 Task: Create a due date automation trigger when advanced on, on the monday before a card is due add fields without custom field "Resume" set to a number lower than 1 and lower than 10 at 11:00 AM.
Action: Mouse moved to (1153, 92)
Screenshot: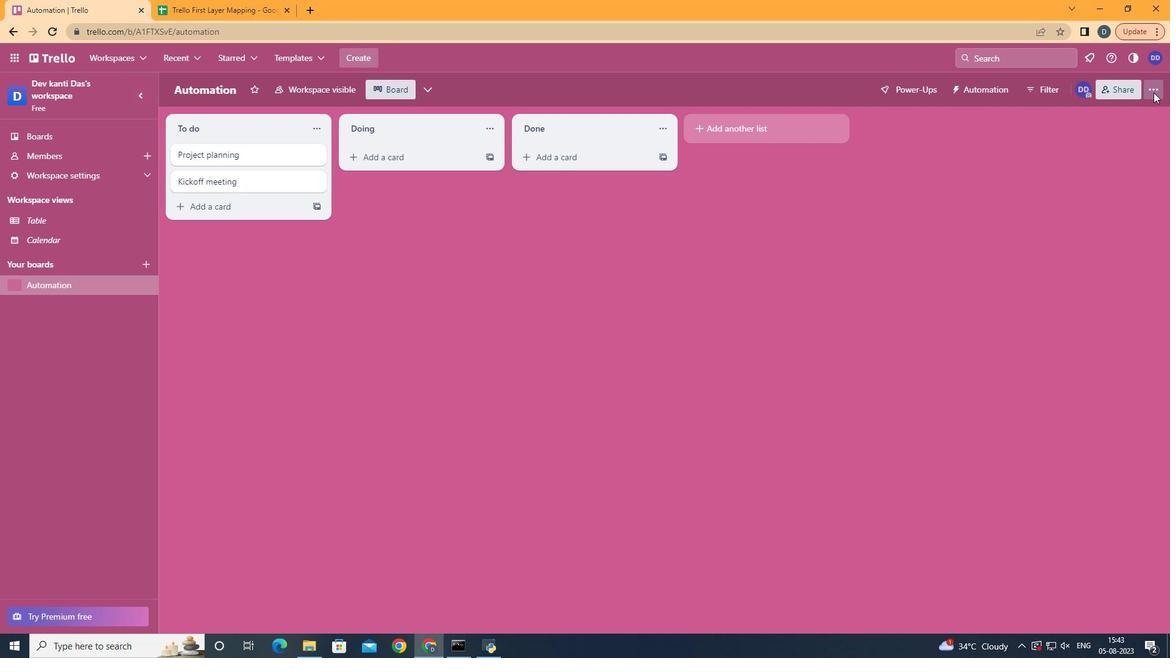
Action: Mouse pressed left at (1153, 92)
Screenshot: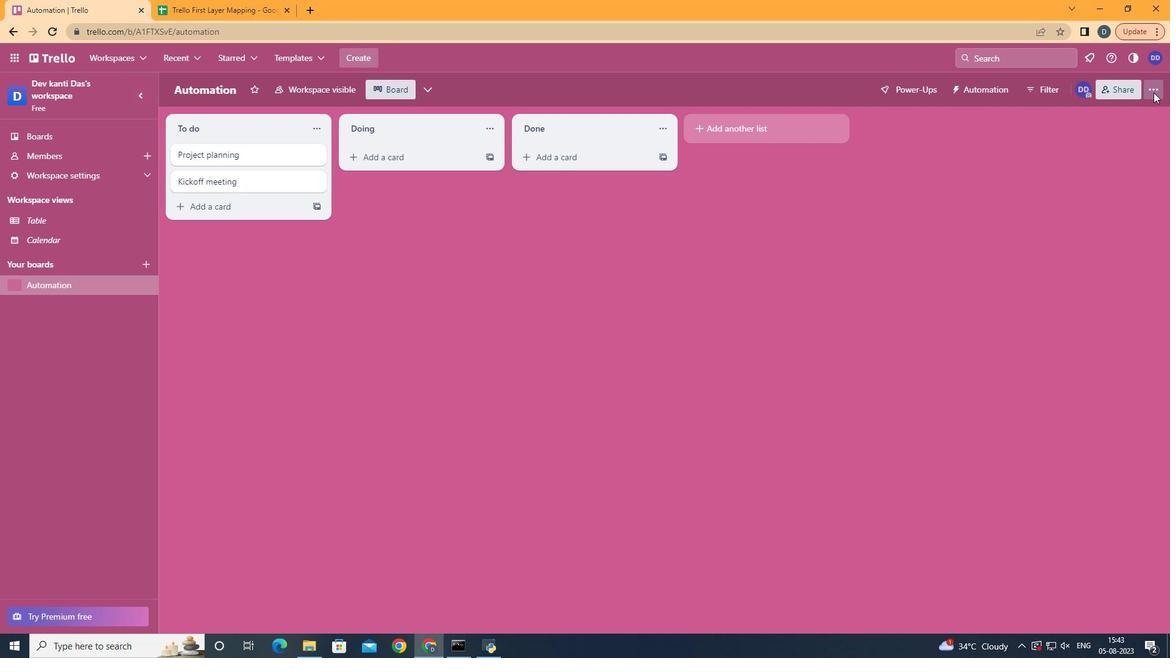 
Action: Mouse moved to (1077, 248)
Screenshot: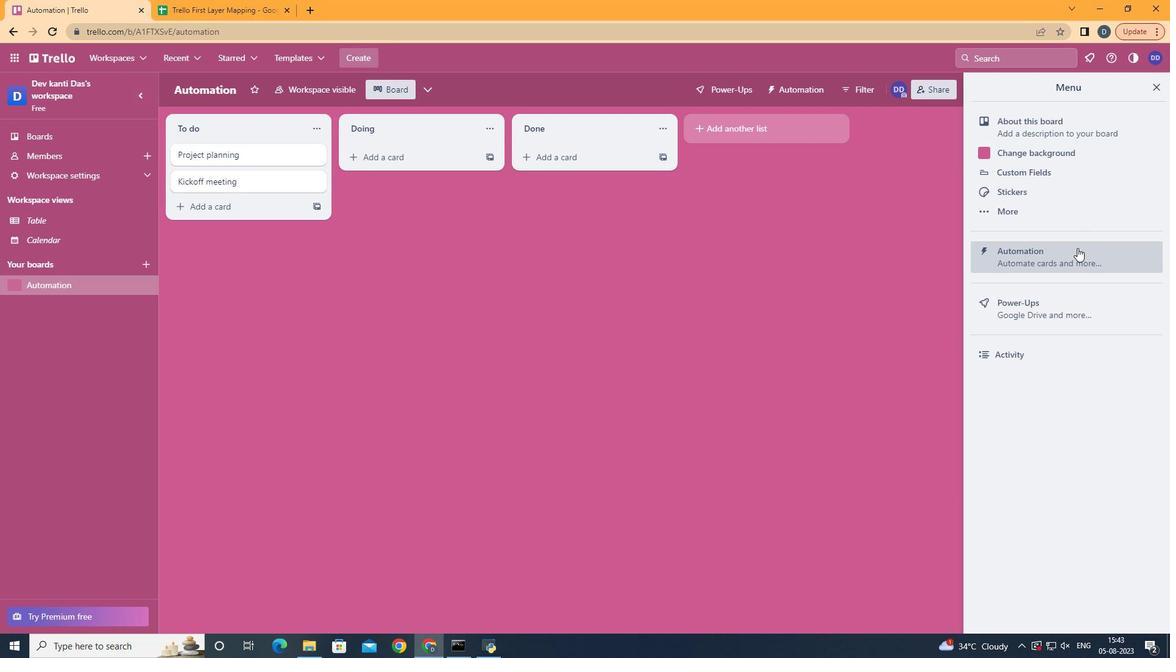 
Action: Mouse pressed left at (1077, 248)
Screenshot: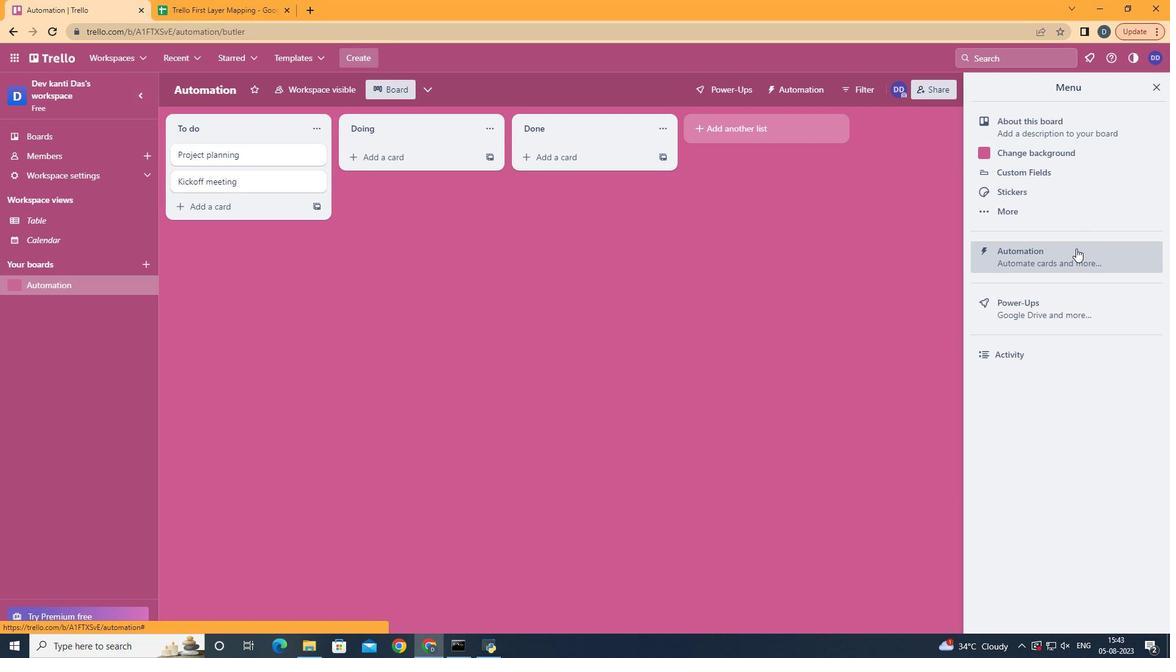 
Action: Mouse moved to (238, 240)
Screenshot: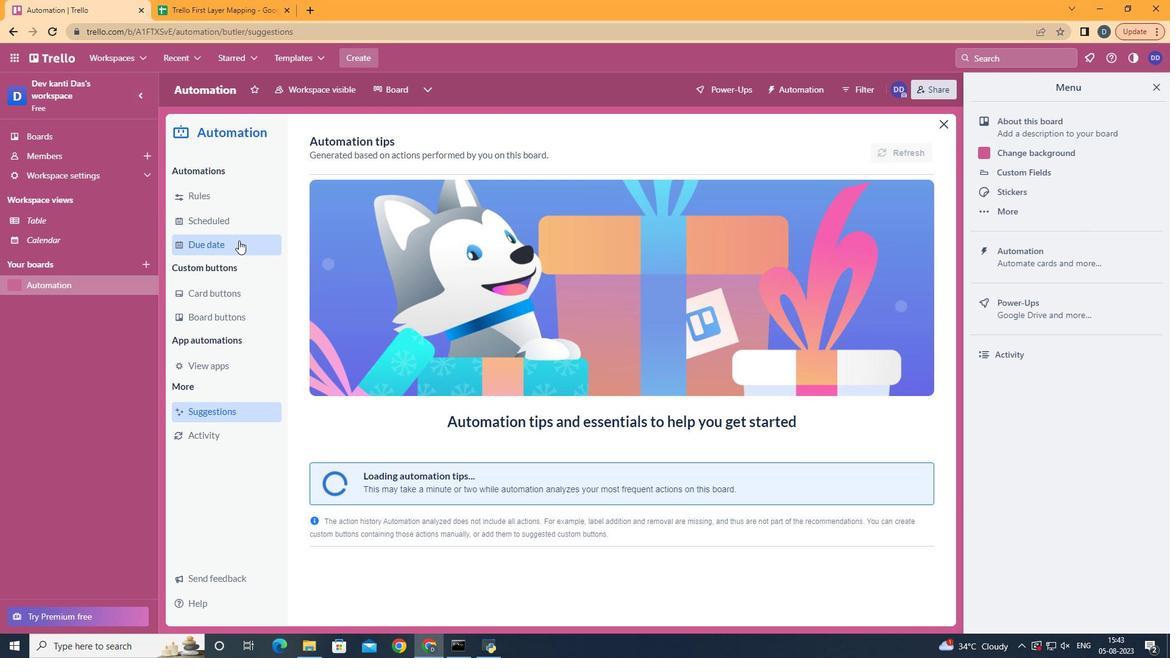 
Action: Mouse pressed left at (238, 240)
Screenshot: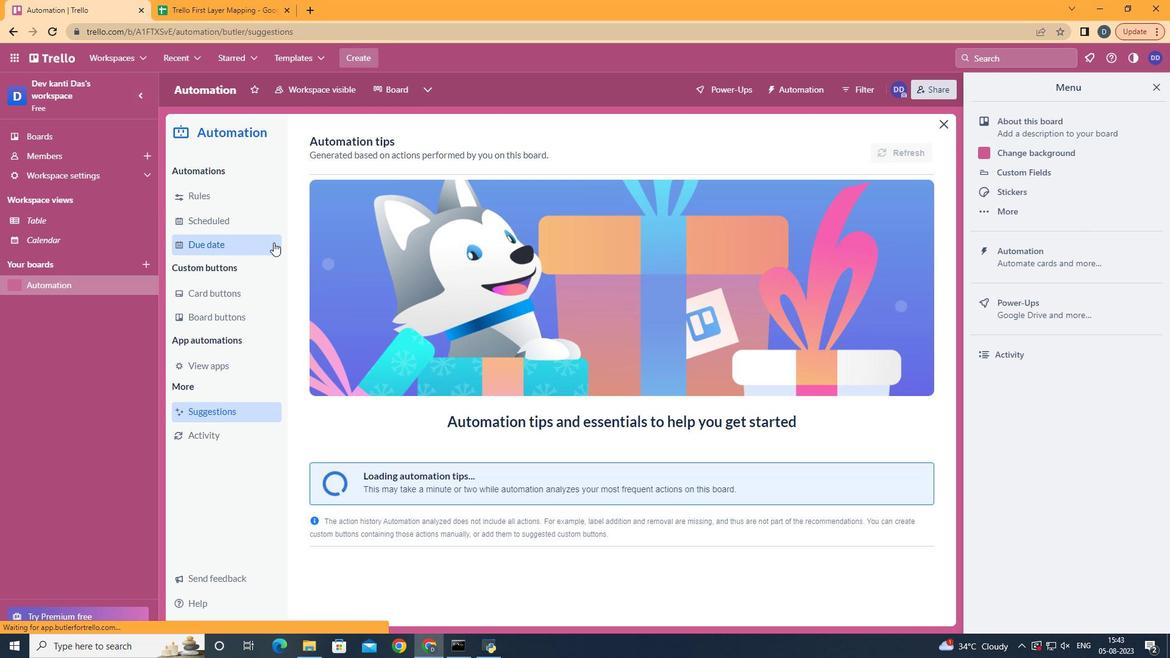 
Action: Mouse moved to (848, 140)
Screenshot: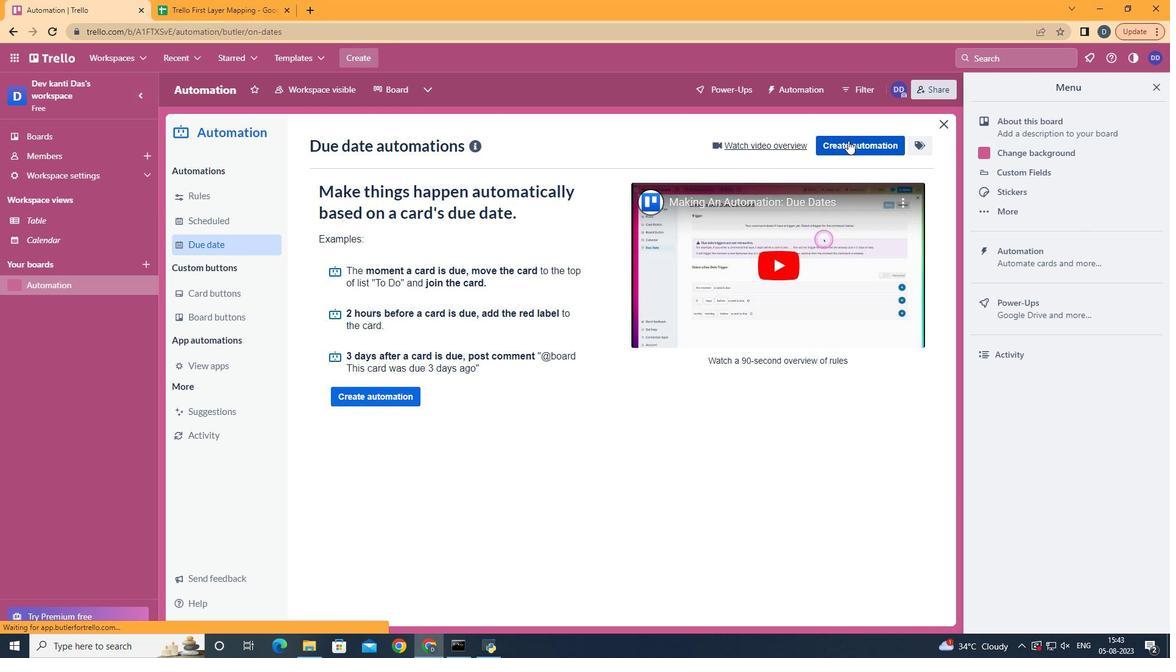 
Action: Mouse pressed left at (848, 140)
Screenshot: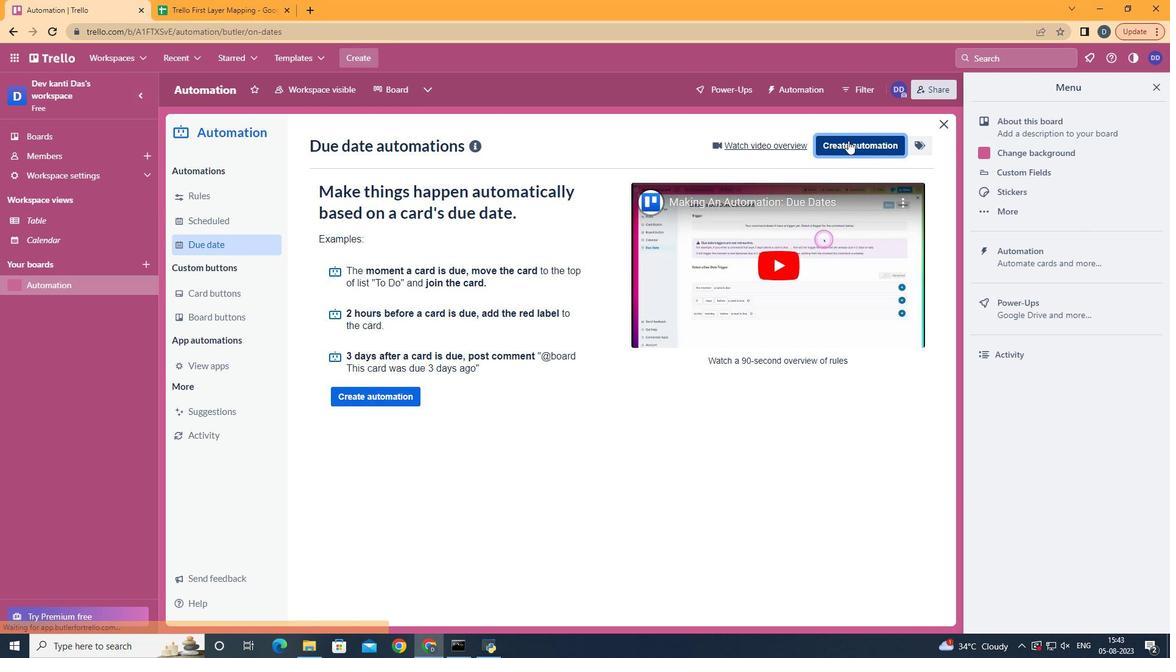 
Action: Mouse moved to (615, 263)
Screenshot: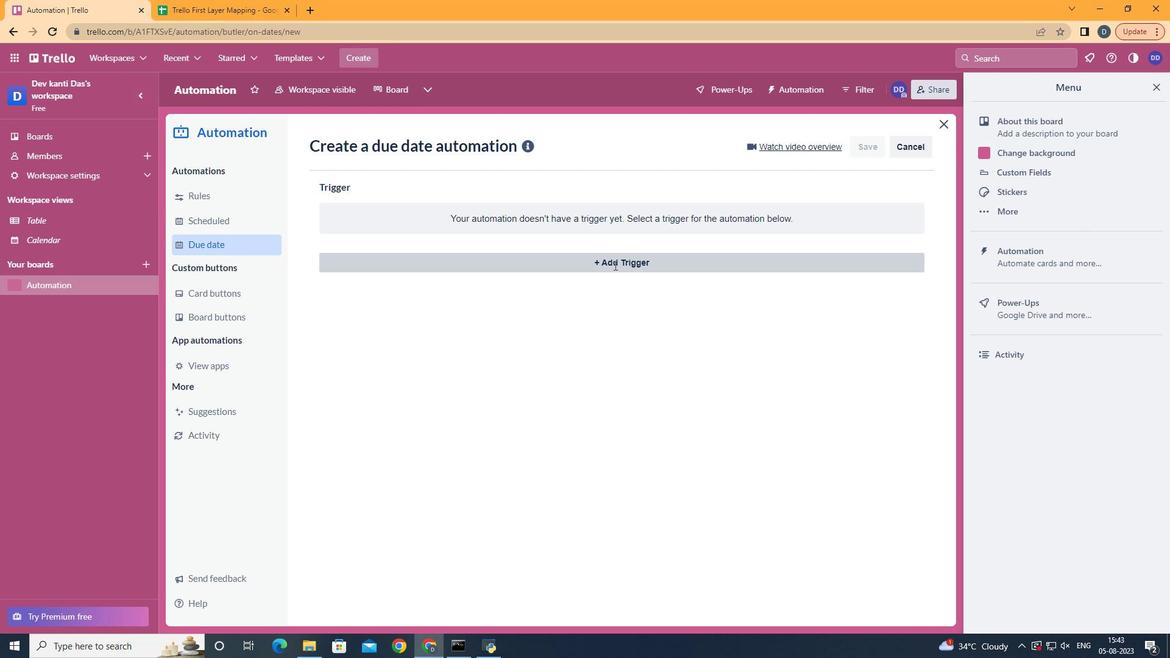 
Action: Mouse pressed left at (615, 263)
Screenshot: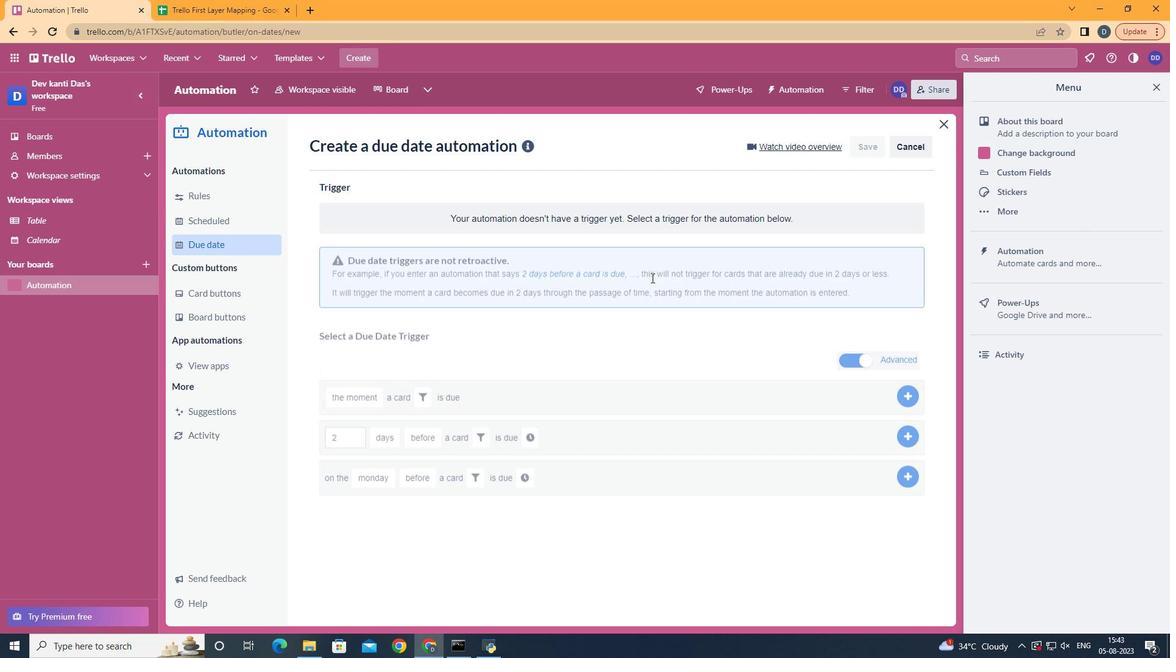 
Action: Mouse moved to (393, 316)
Screenshot: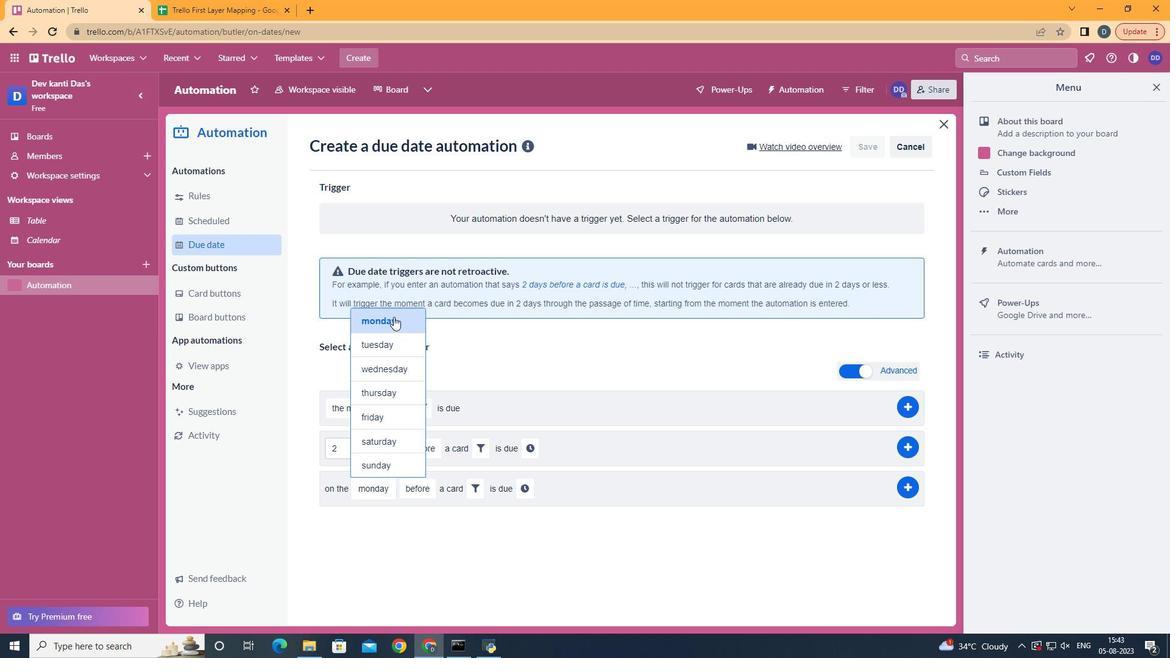 
Action: Mouse pressed left at (393, 316)
Screenshot: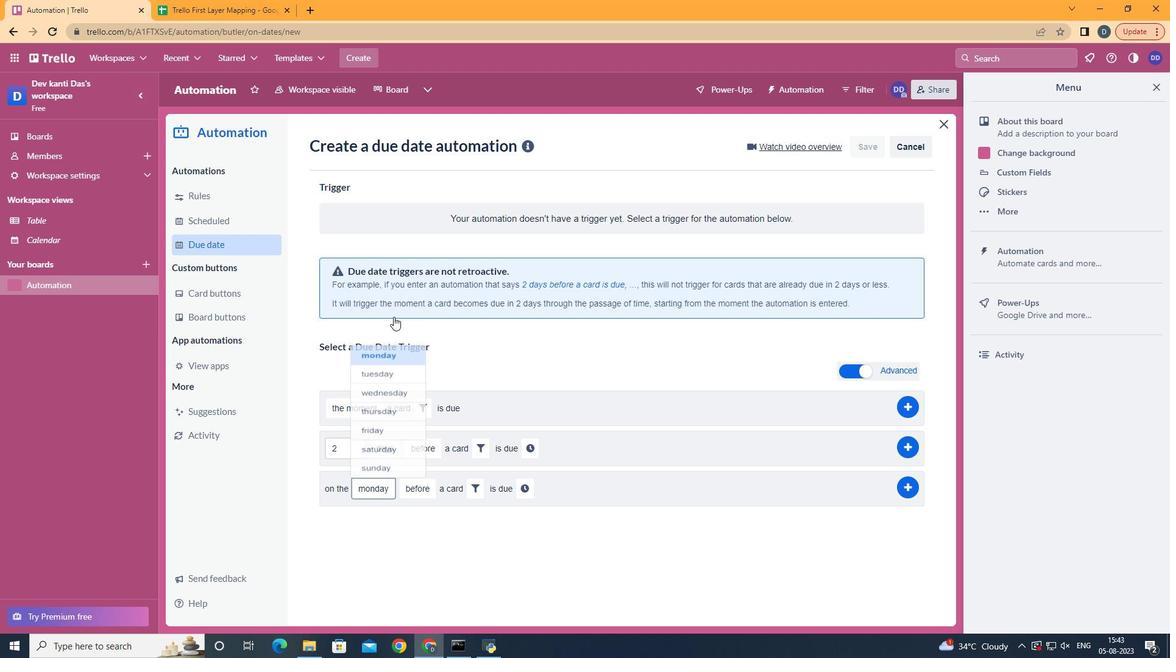 
Action: Mouse moved to (417, 505)
Screenshot: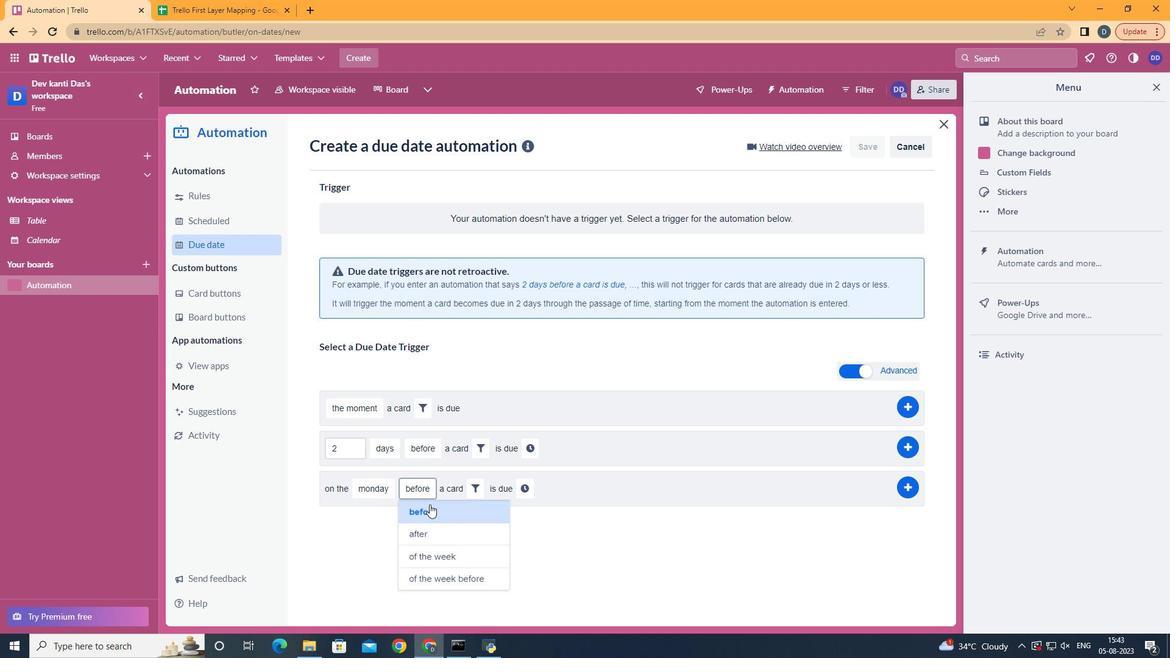 
Action: Mouse pressed left at (417, 505)
Screenshot: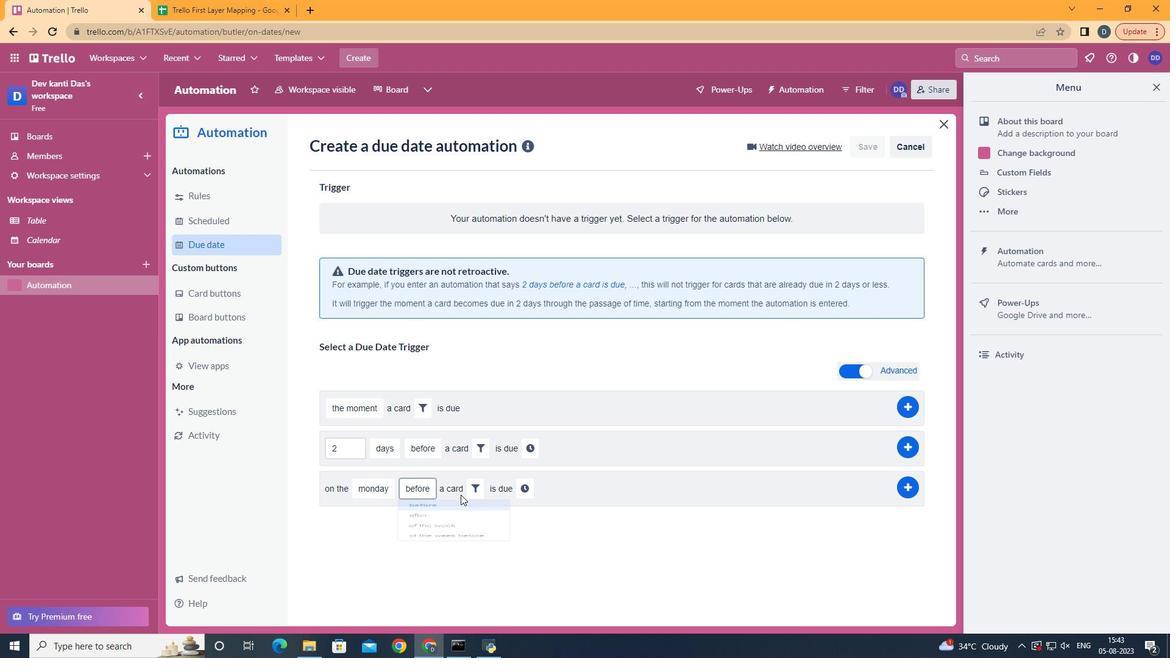 
Action: Mouse moved to (472, 488)
Screenshot: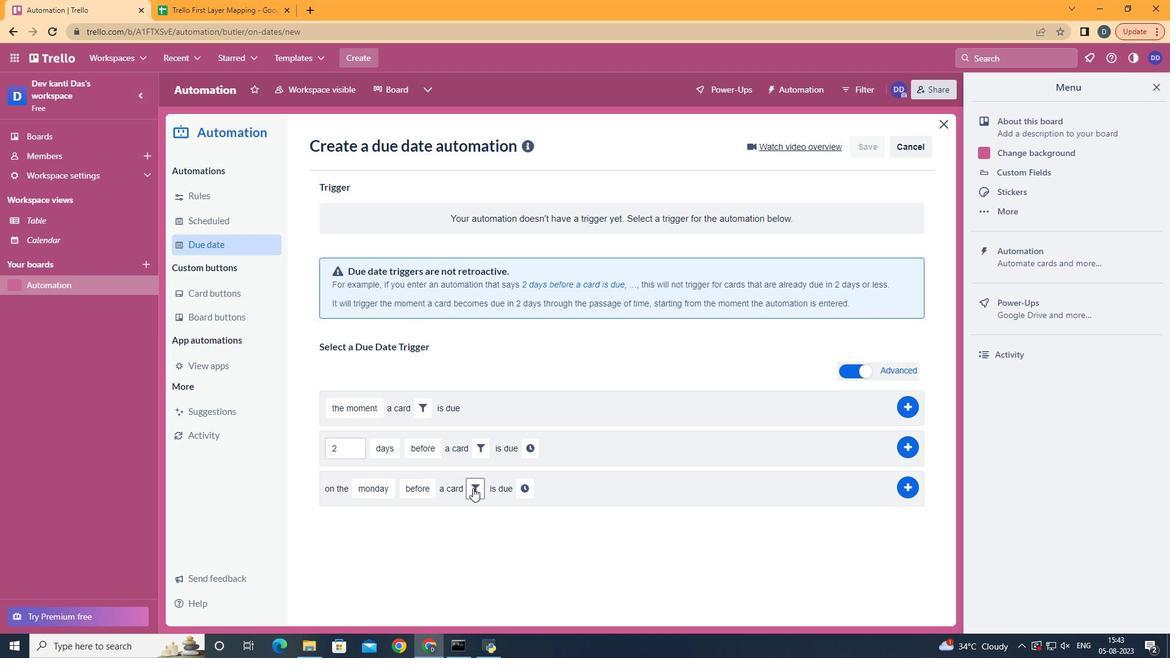 
Action: Mouse pressed left at (472, 488)
Screenshot: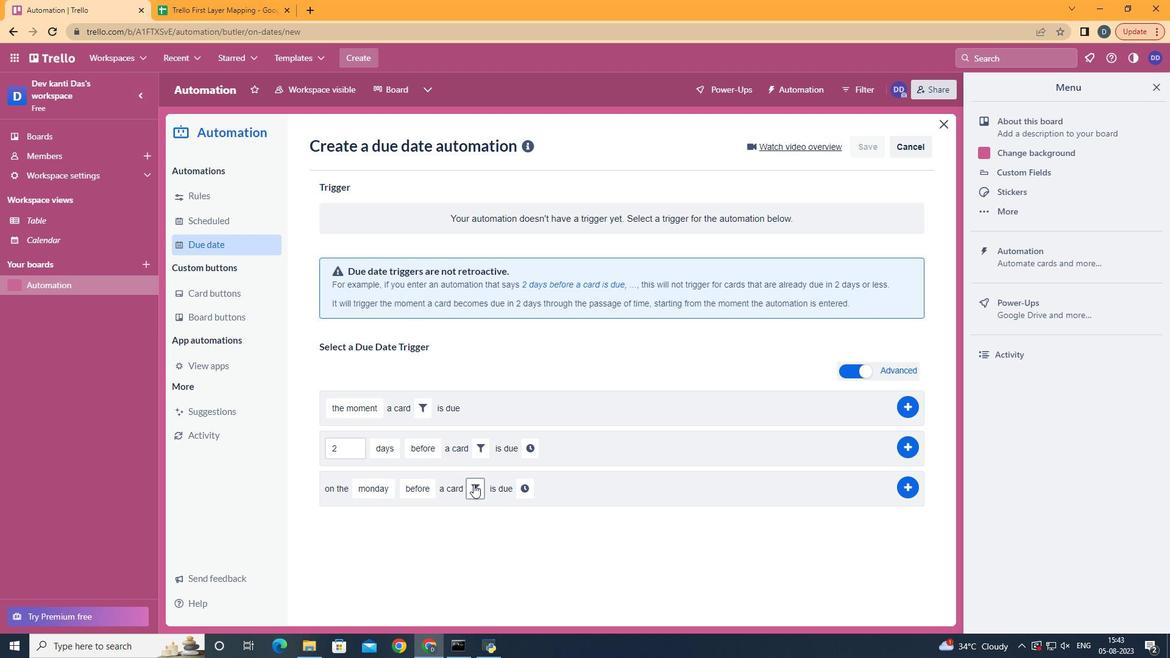 
Action: Mouse moved to (663, 521)
Screenshot: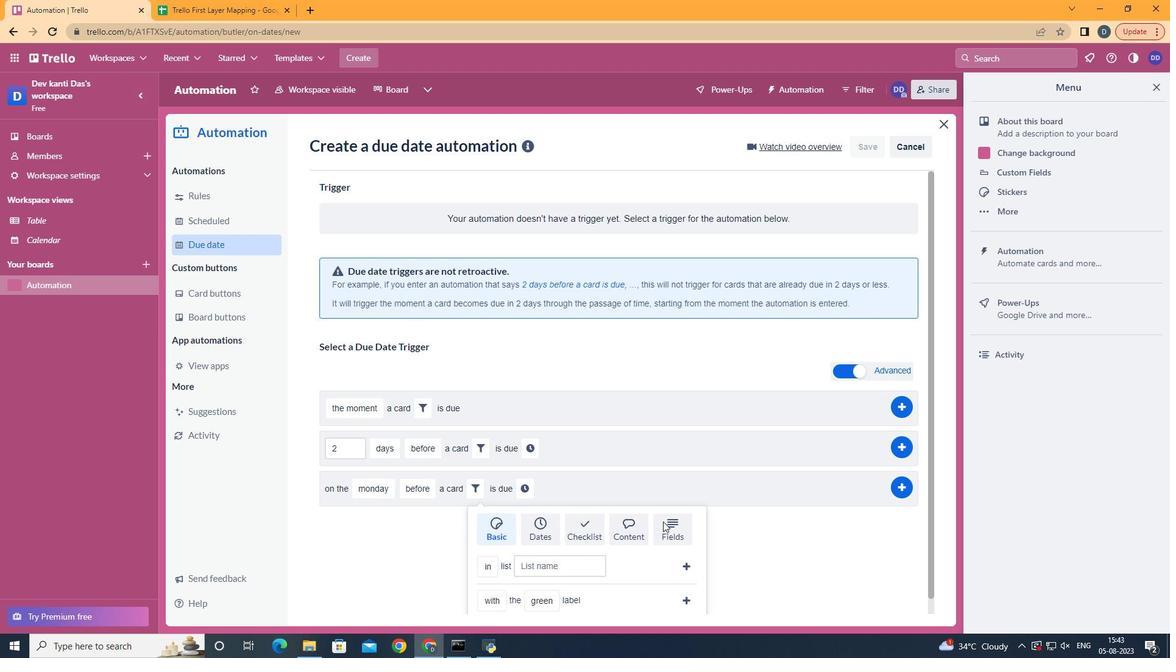 
Action: Mouse pressed left at (663, 521)
Screenshot: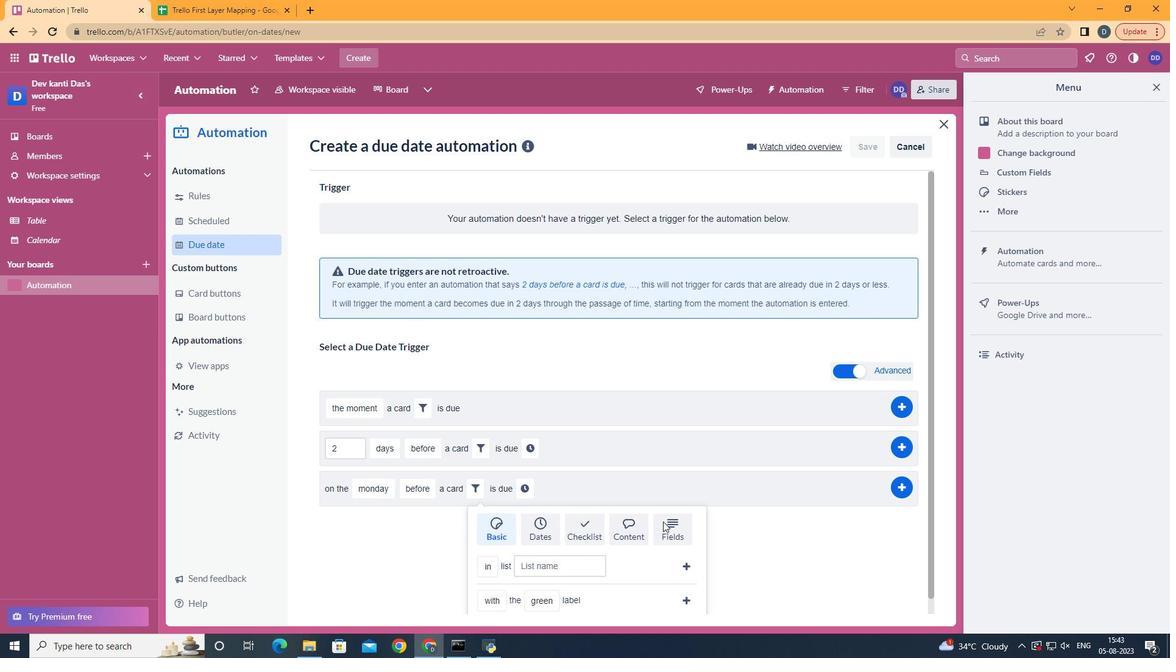 
Action: Mouse moved to (663, 521)
Screenshot: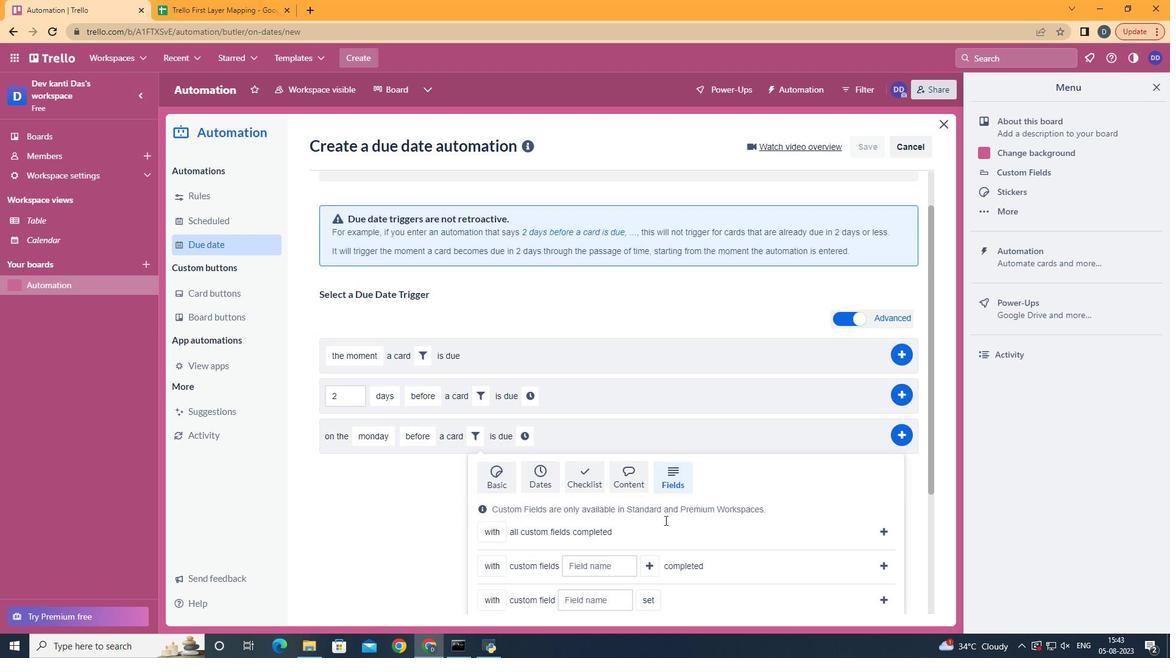 
Action: Mouse scrolled (663, 520) with delta (0, 0)
Screenshot: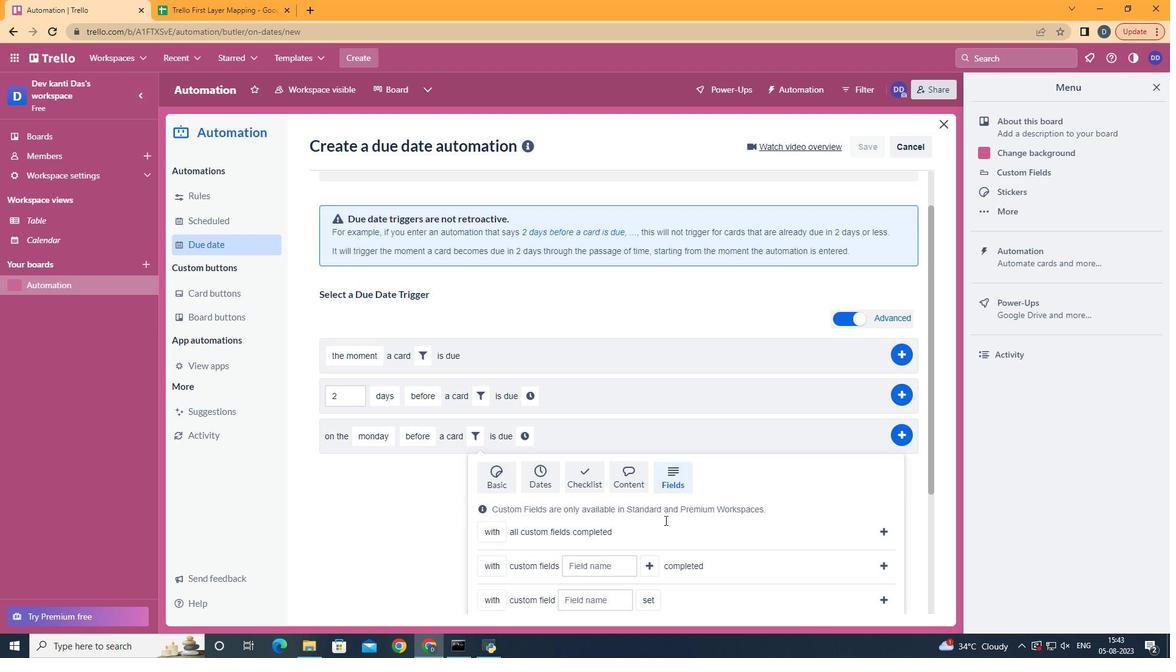 
Action: Mouse scrolled (663, 520) with delta (0, 0)
Screenshot: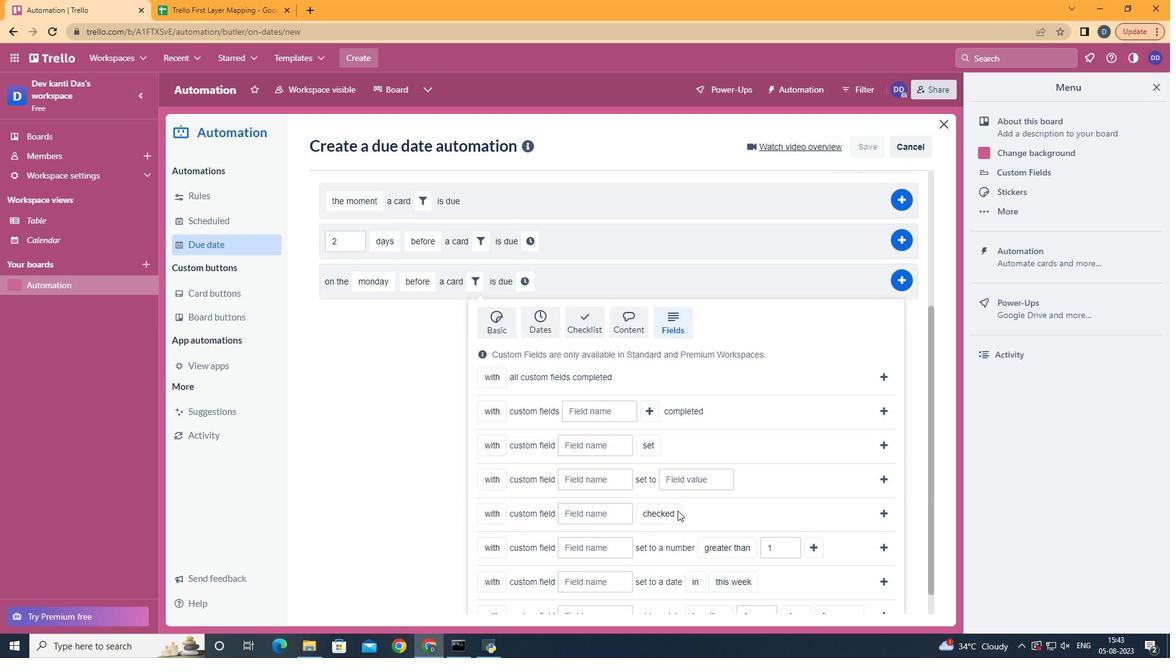 
Action: Mouse scrolled (663, 520) with delta (0, 0)
Screenshot: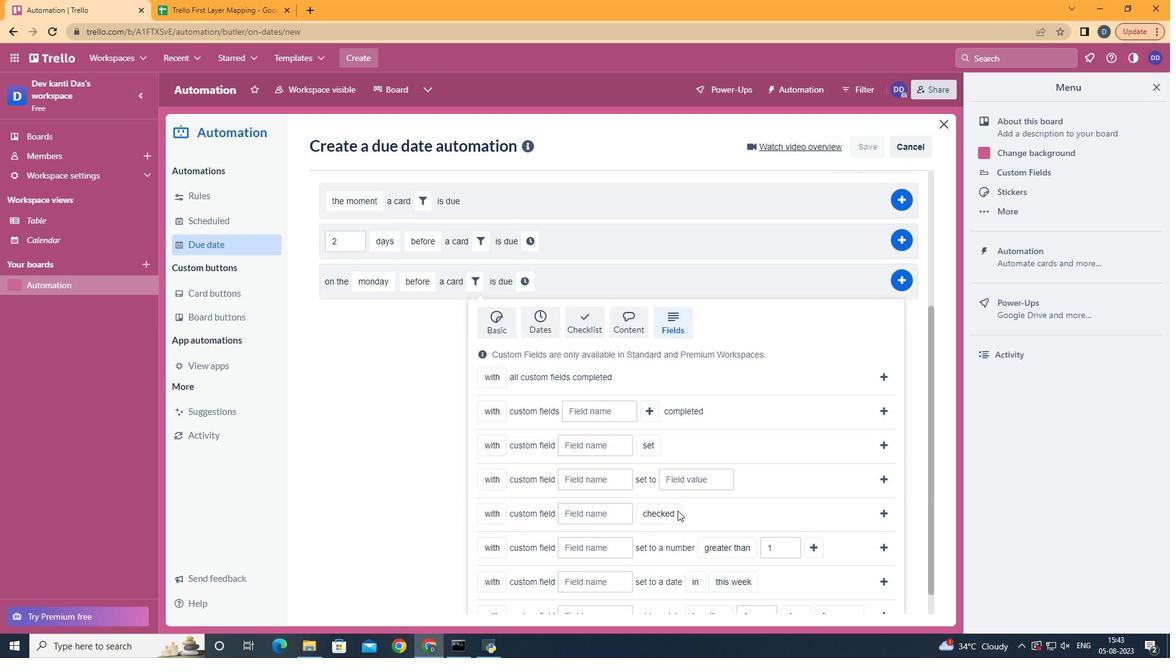 
Action: Mouse scrolled (663, 520) with delta (0, 0)
Screenshot: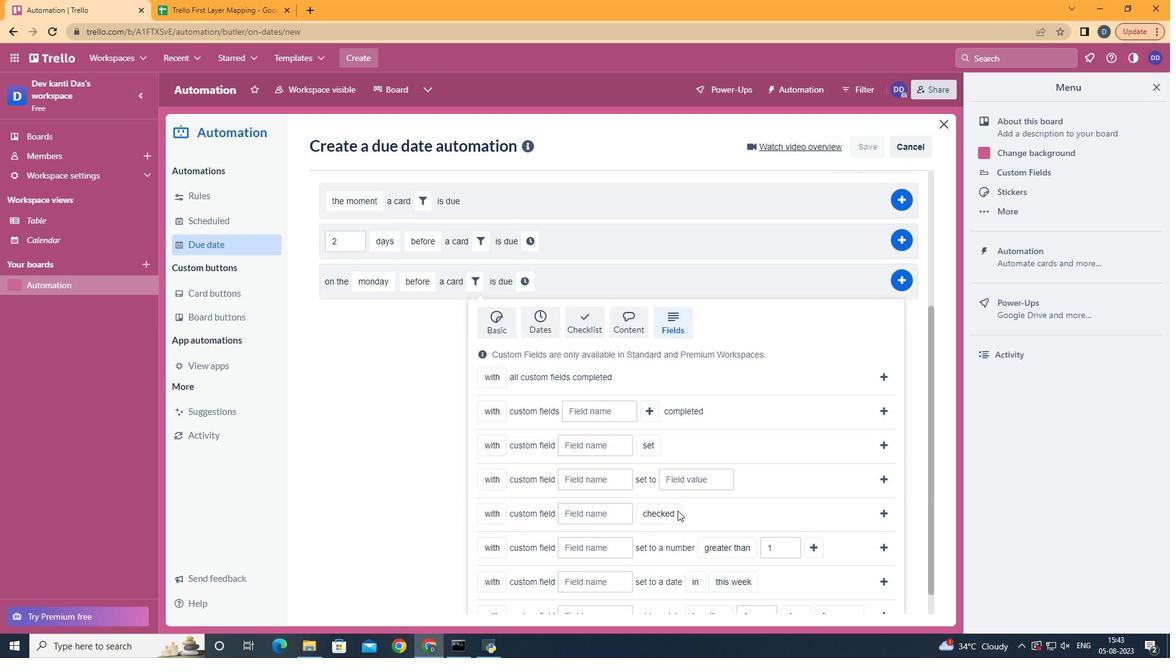 
Action: Mouse moved to (663, 521)
Screenshot: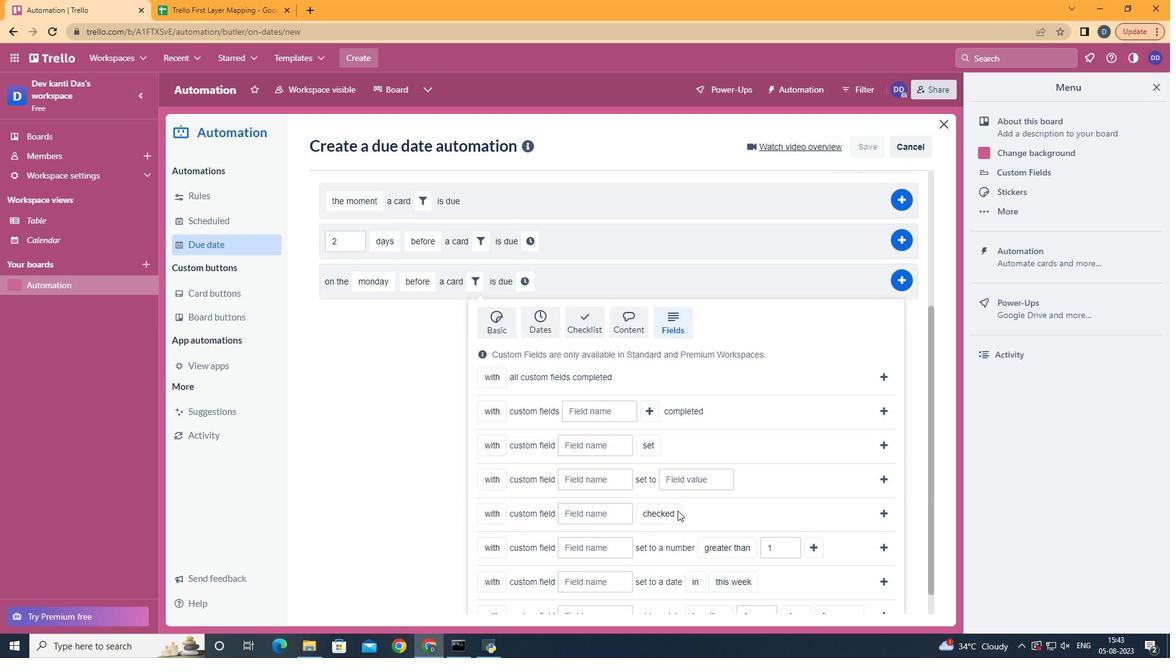 
Action: Mouse scrolled (663, 520) with delta (0, 0)
Screenshot: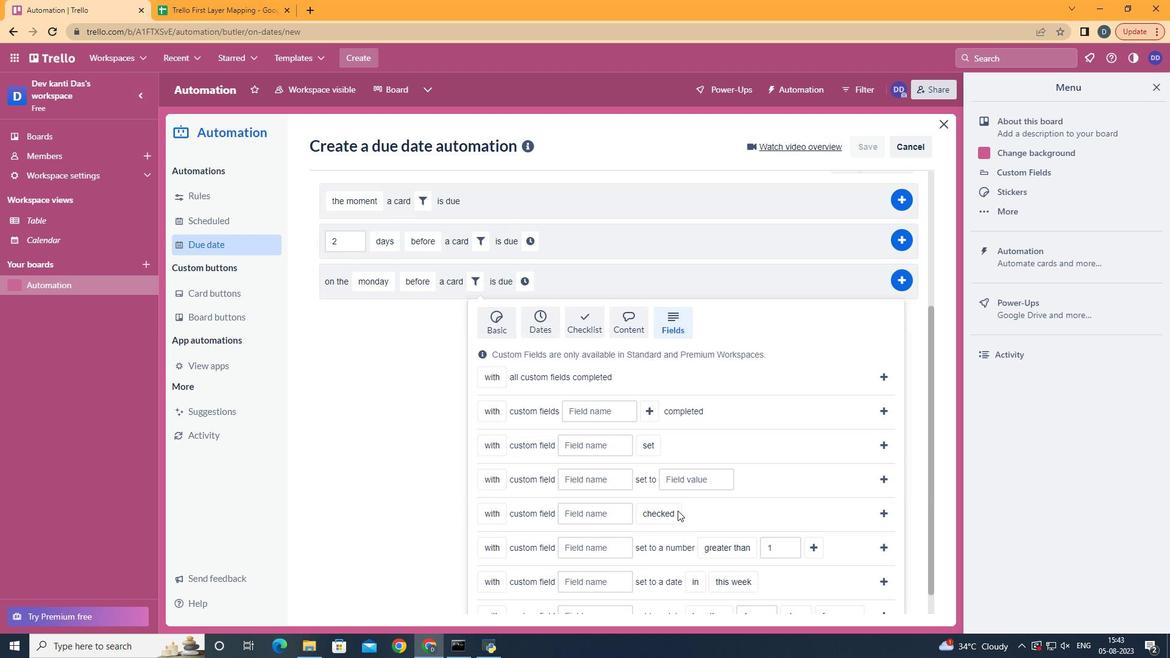 
Action: Mouse scrolled (663, 520) with delta (0, 0)
Screenshot: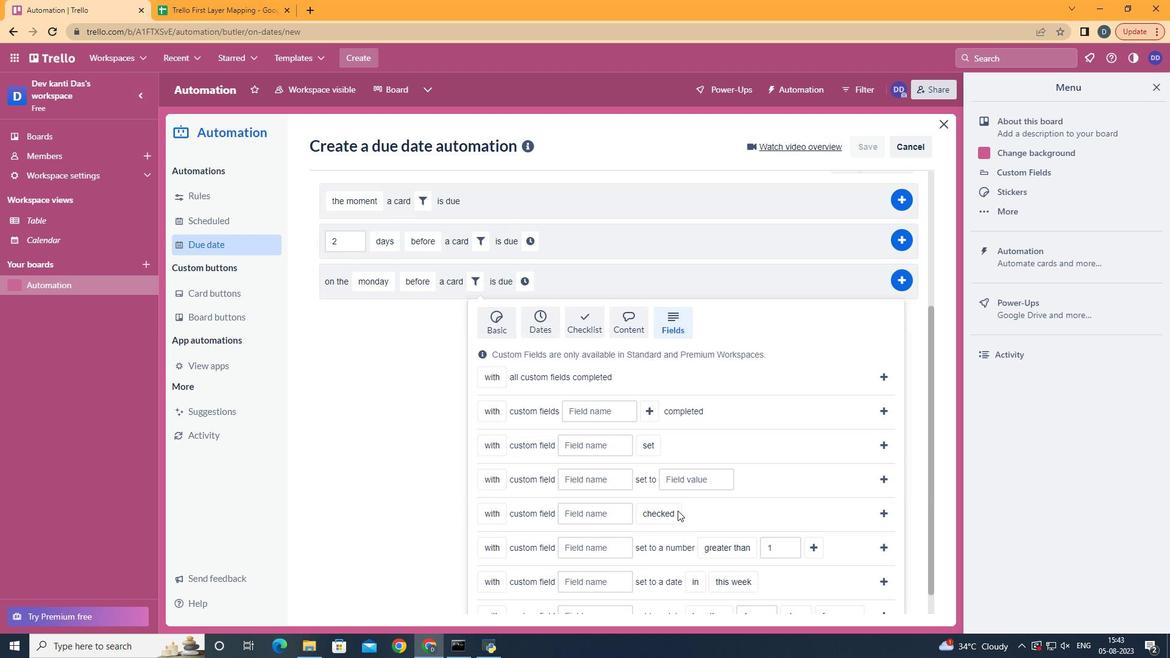 
Action: Mouse moved to (496, 564)
Screenshot: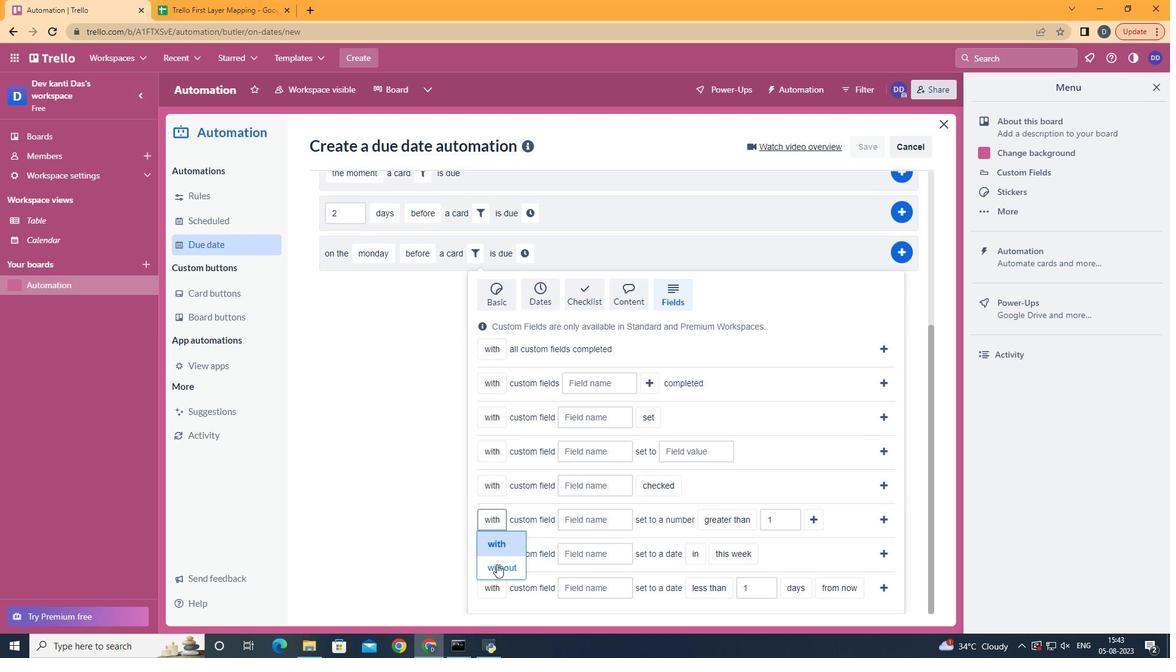 
Action: Mouse pressed left at (496, 564)
Screenshot: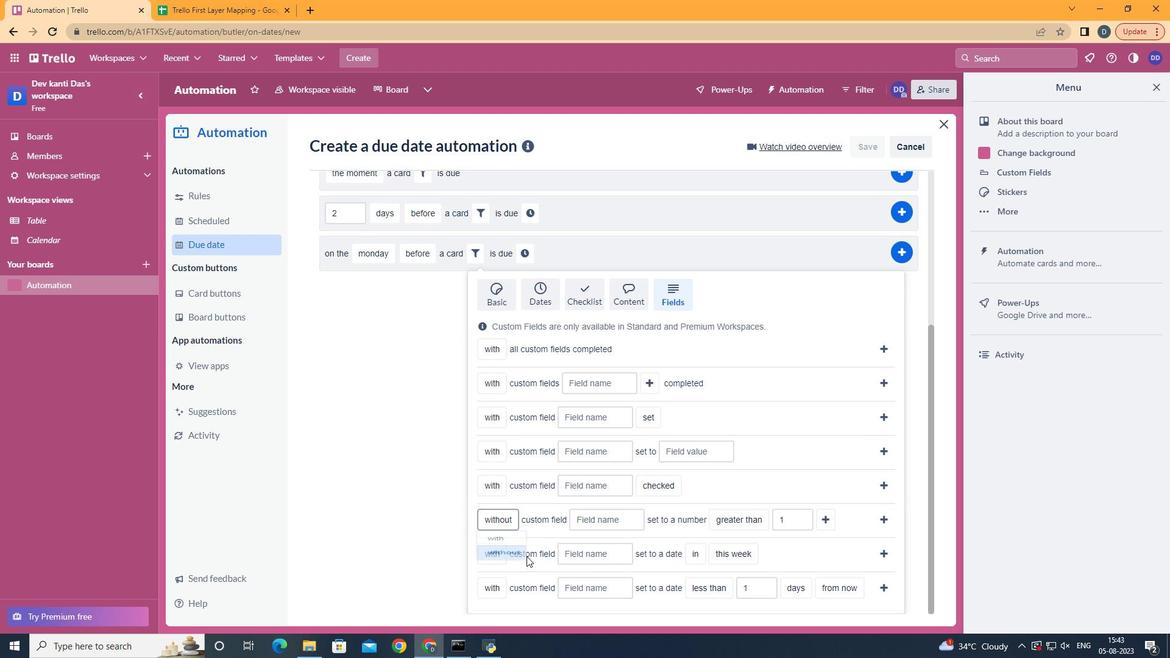 
Action: Mouse moved to (593, 522)
Screenshot: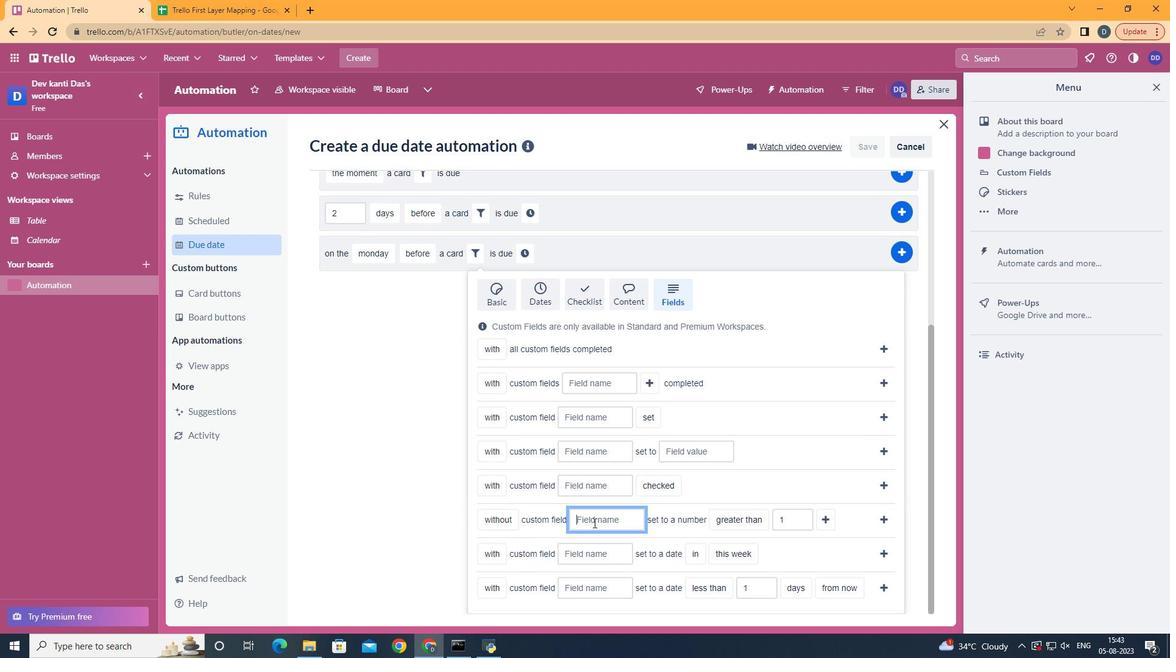 
Action: Mouse pressed left at (593, 522)
Screenshot: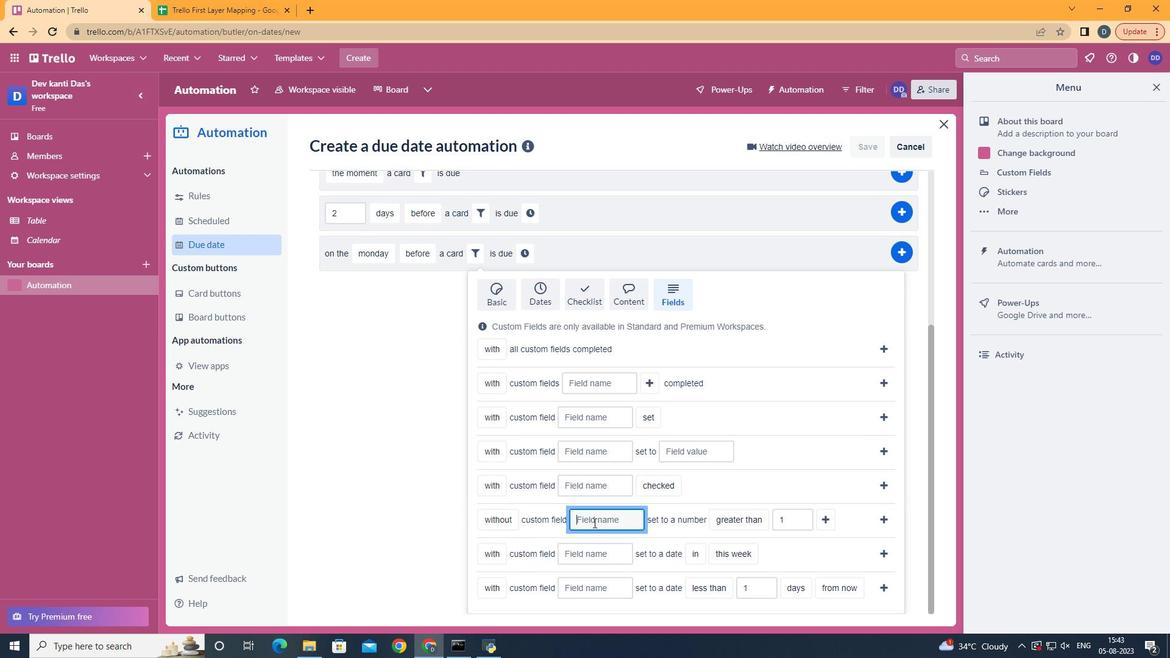 
Action: Key pressed <Key.shift>Resume
Screenshot: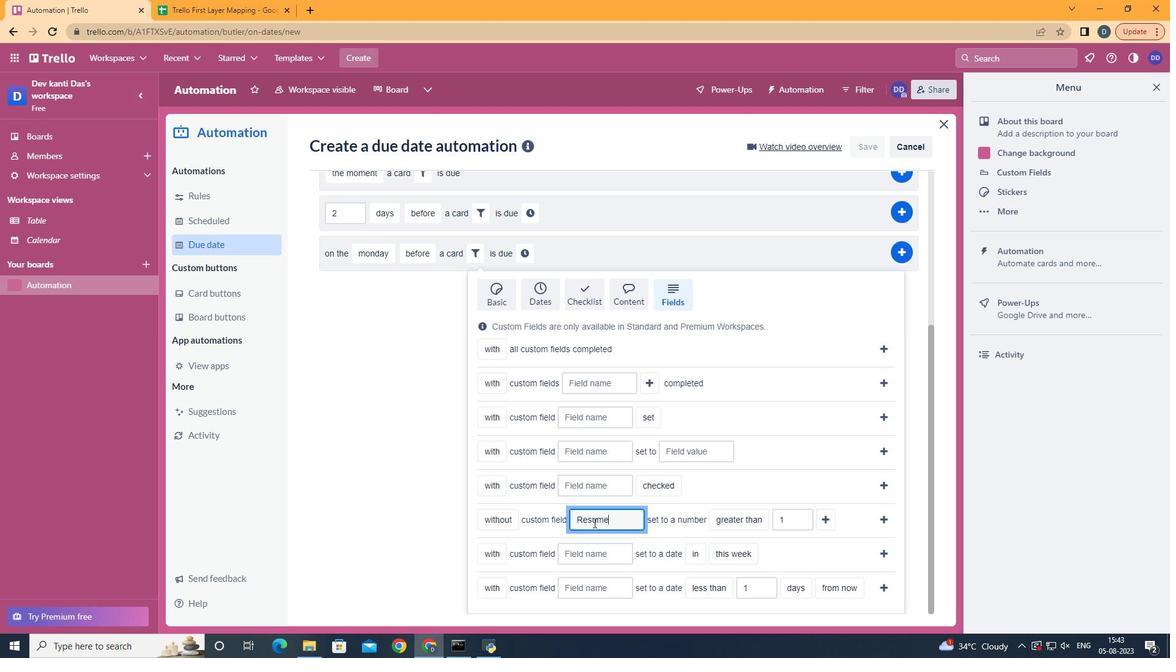 
Action: Mouse moved to (752, 466)
Screenshot: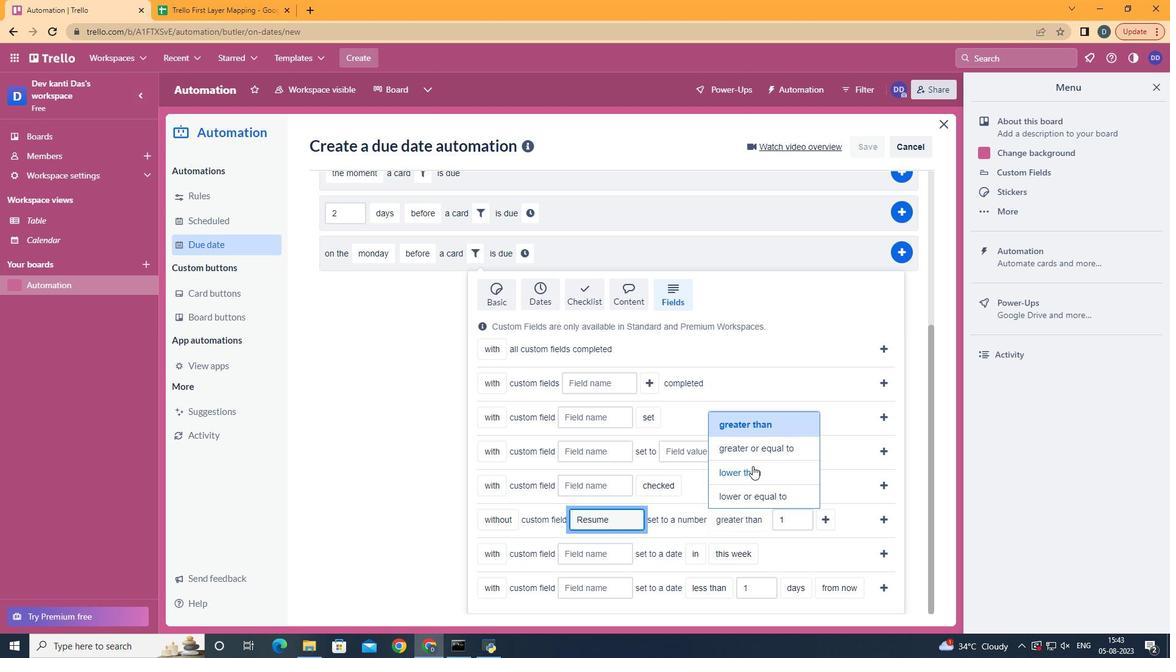
Action: Mouse pressed left at (752, 466)
Screenshot: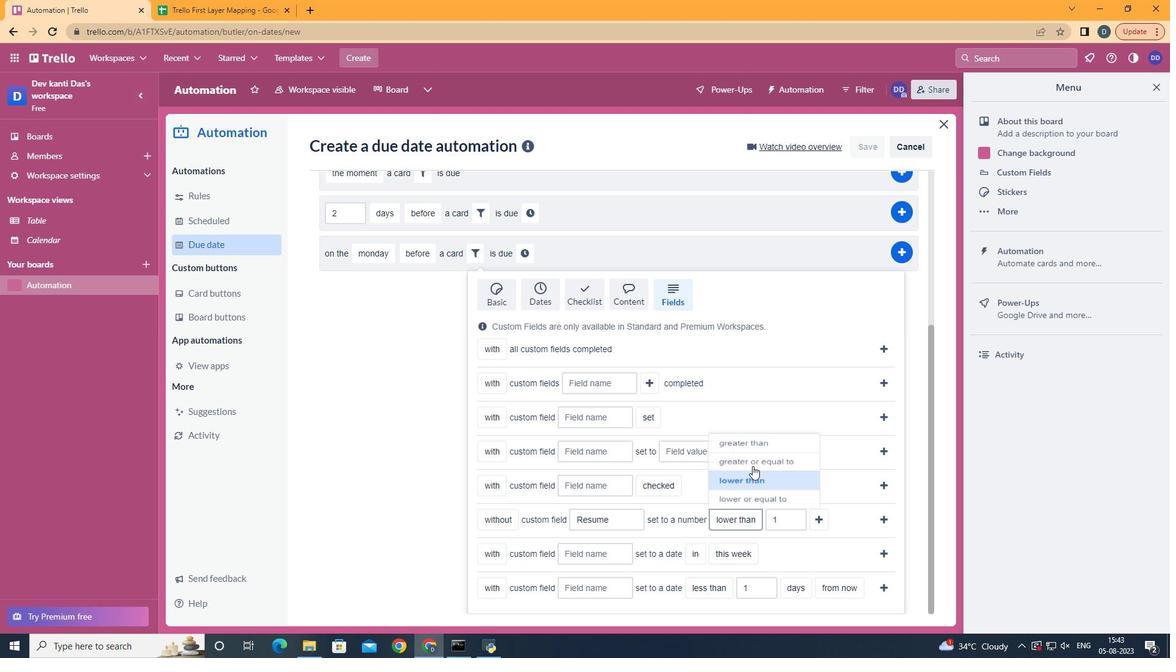 
Action: Mouse moved to (803, 521)
Screenshot: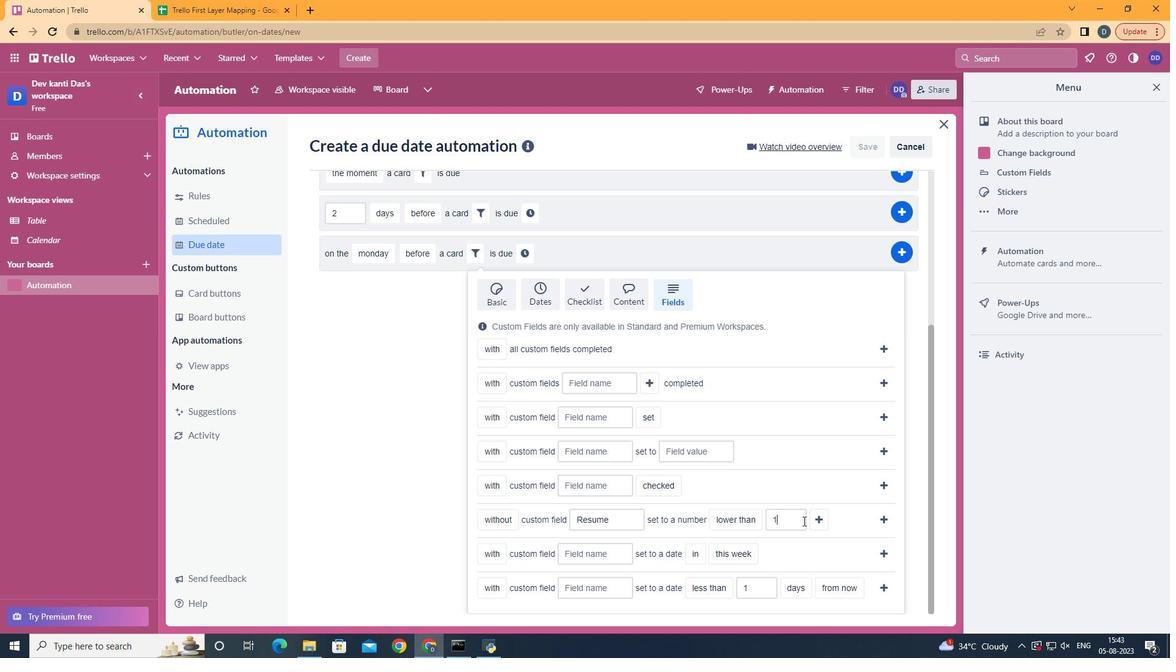 
Action: Mouse pressed left at (803, 521)
Screenshot: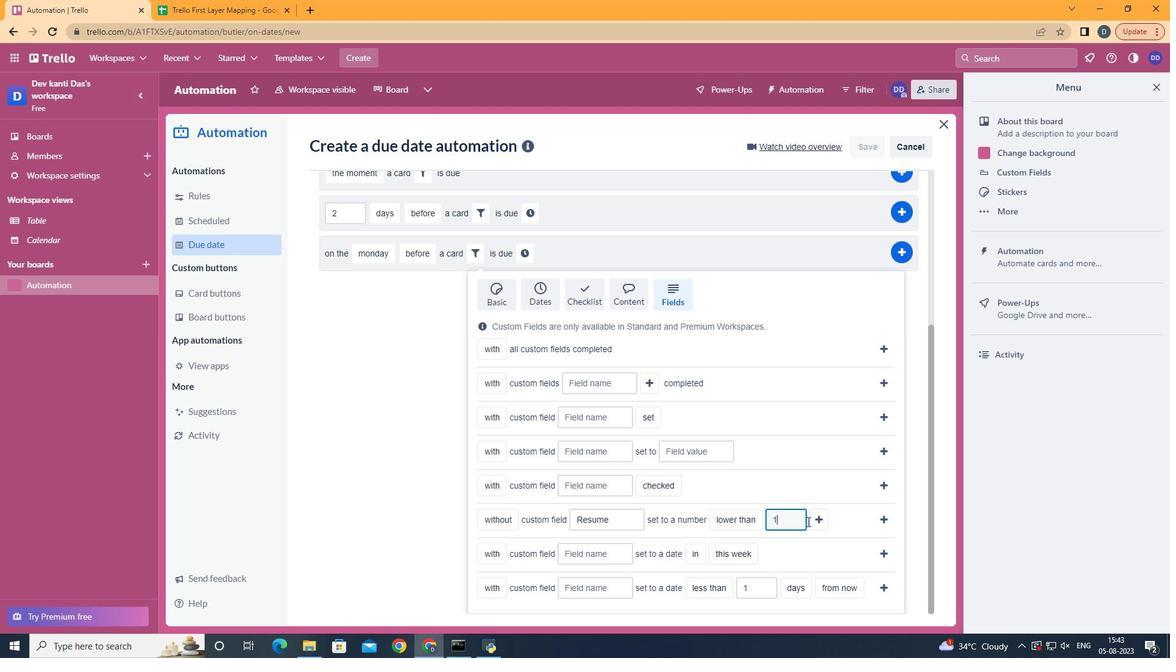 
Action: Mouse moved to (813, 522)
Screenshot: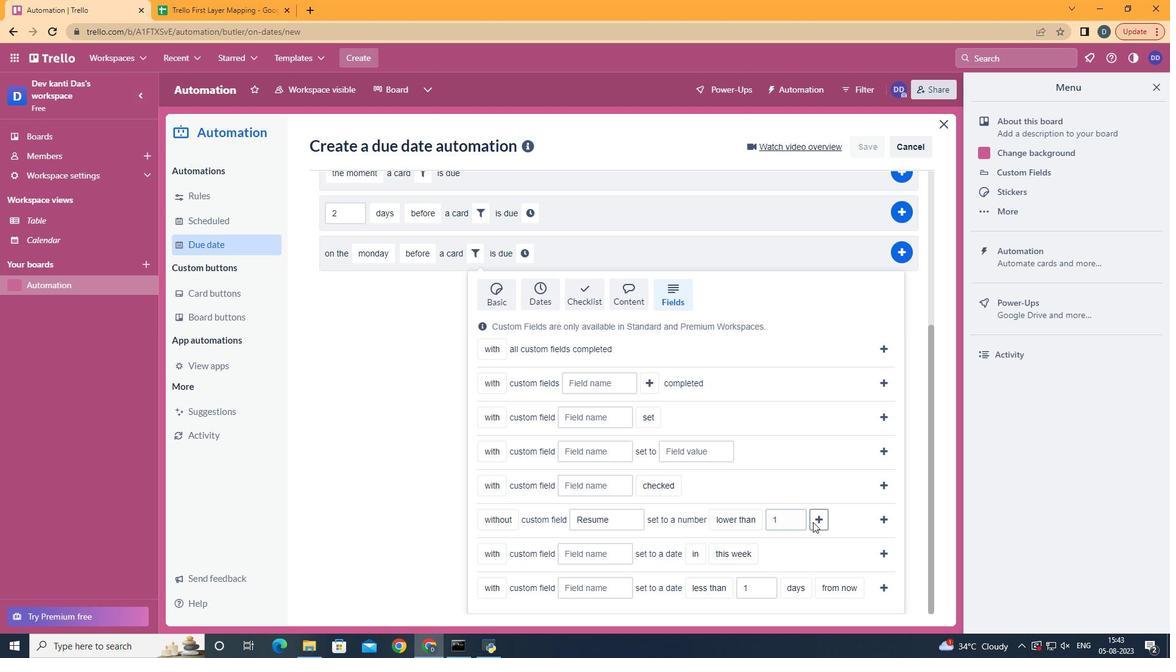 
Action: Mouse pressed left at (813, 522)
Screenshot: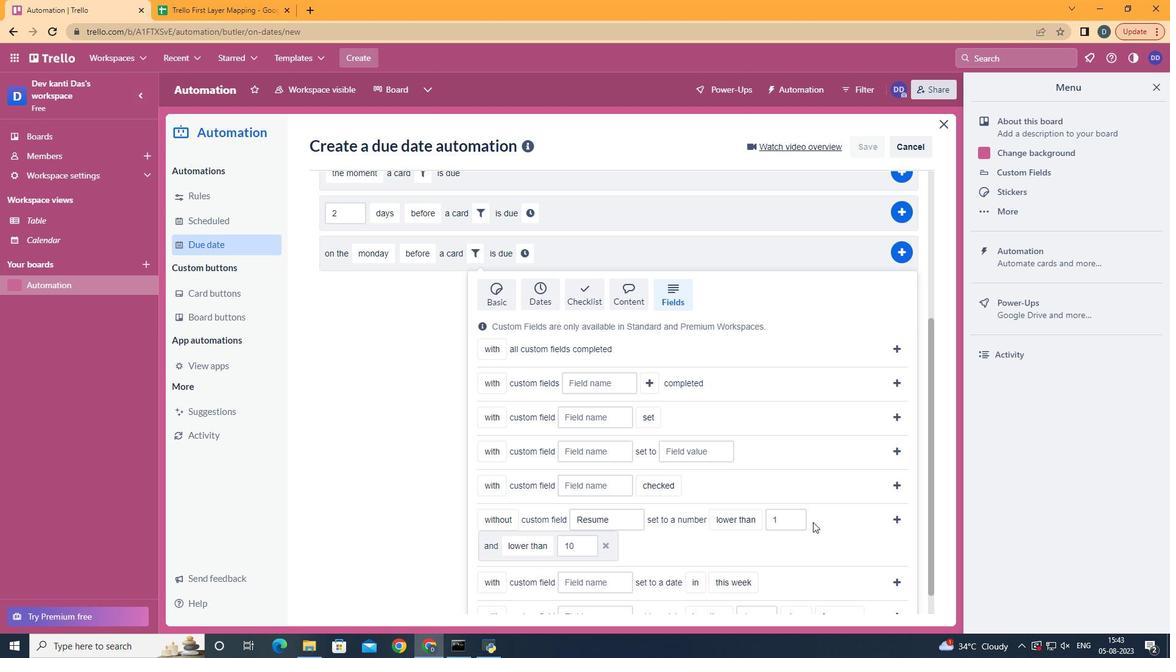 
Action: Mouse moved to (548, 447)
Screenshot: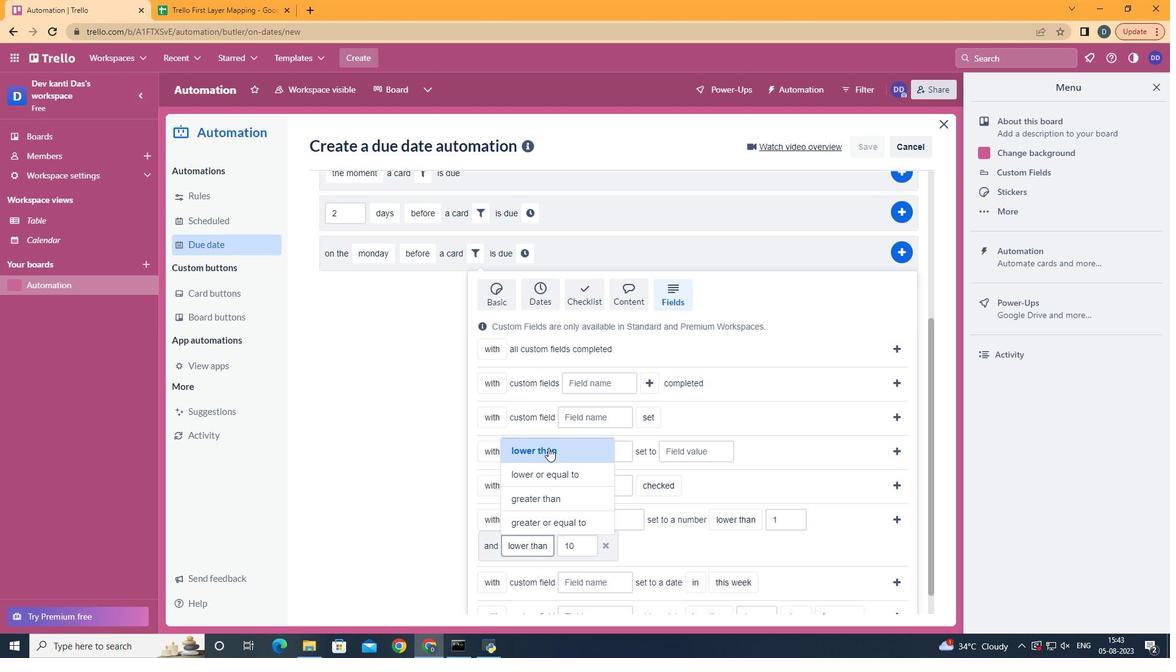 
Action: Mouse pressed left at (548, 447)
Screenshot: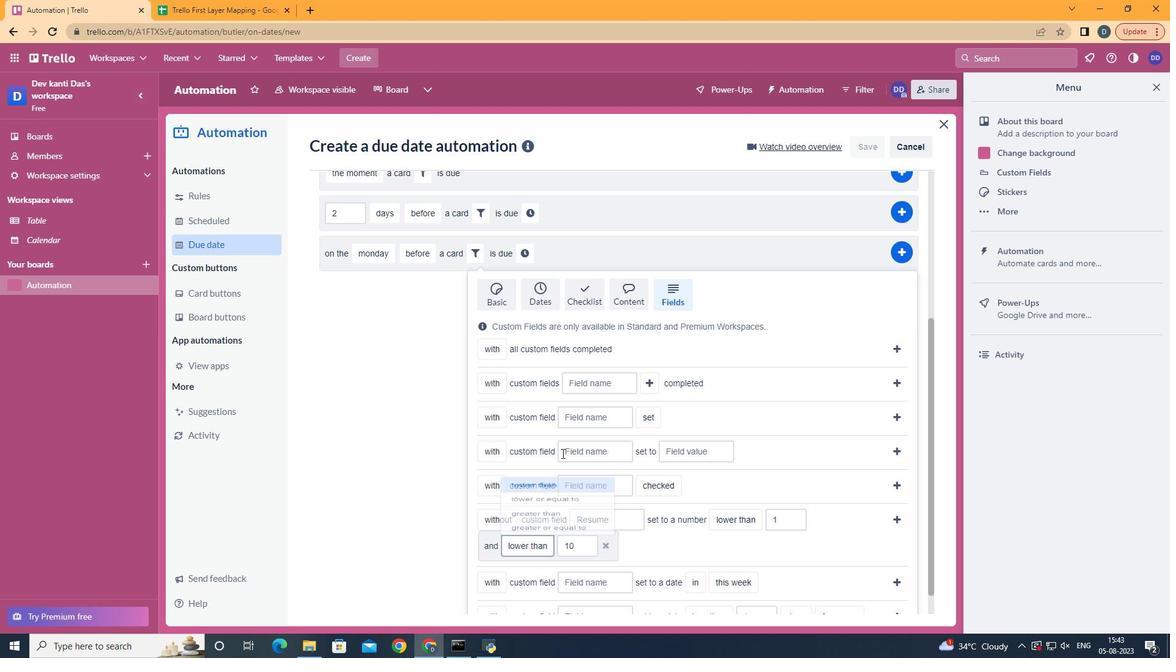 
Action: Mouse moved to (894, 519)
Screenshot: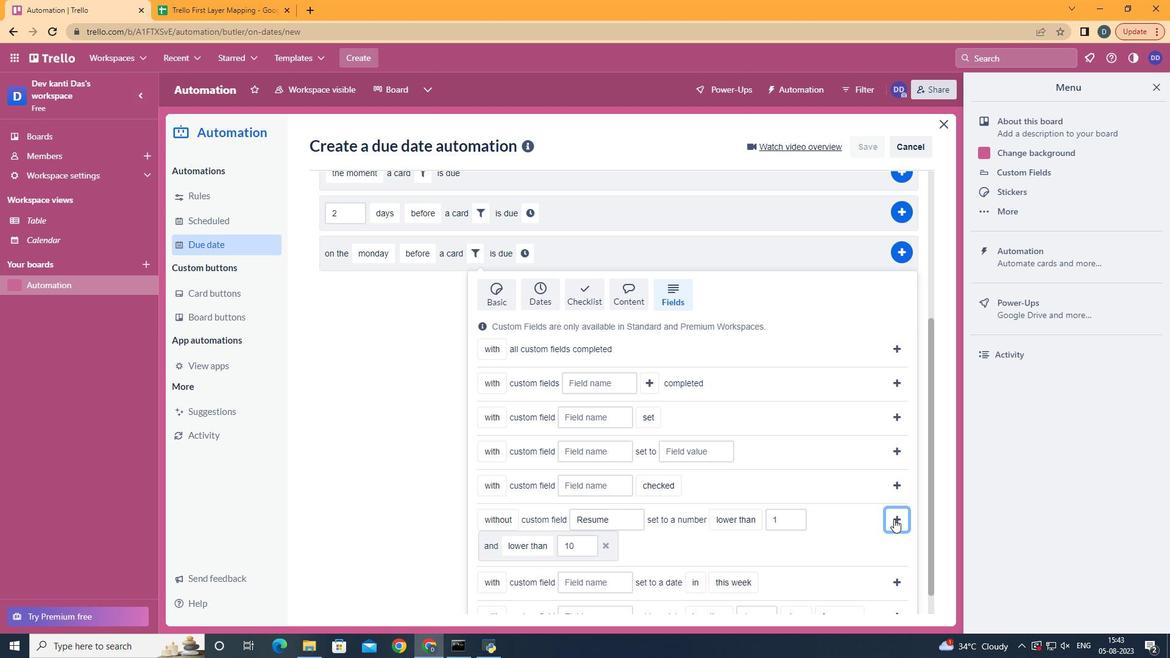 
Action: Mouse pressed left at (894, 519)
Screenshot: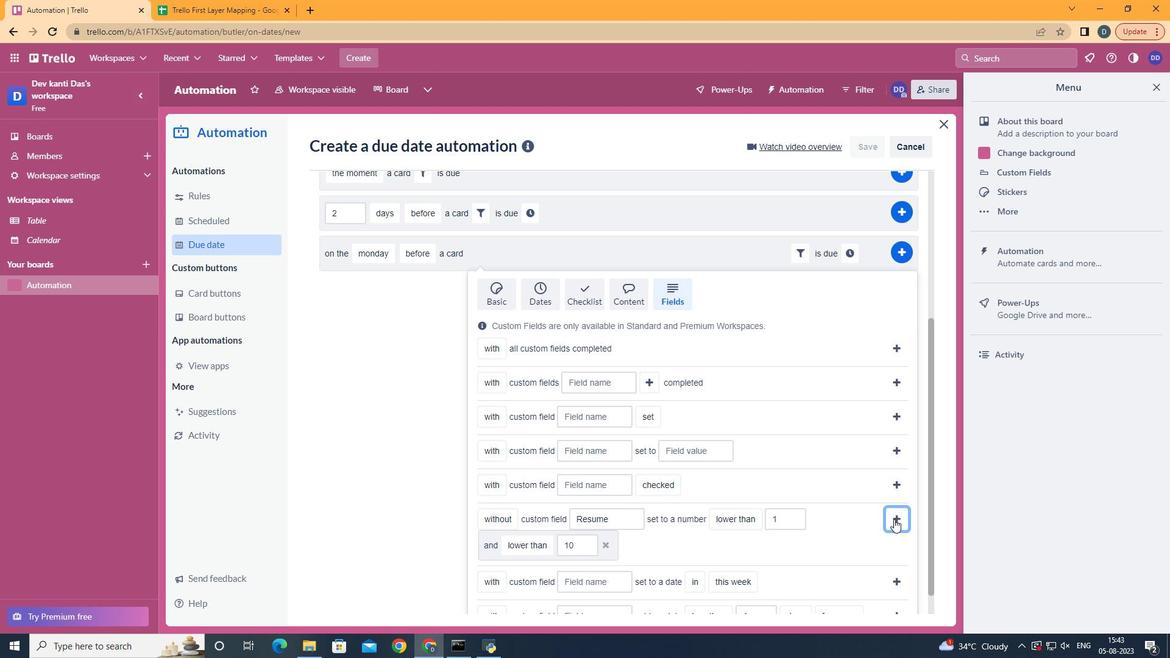 
Action: Mouse moved to (841, 490)
Screenshot: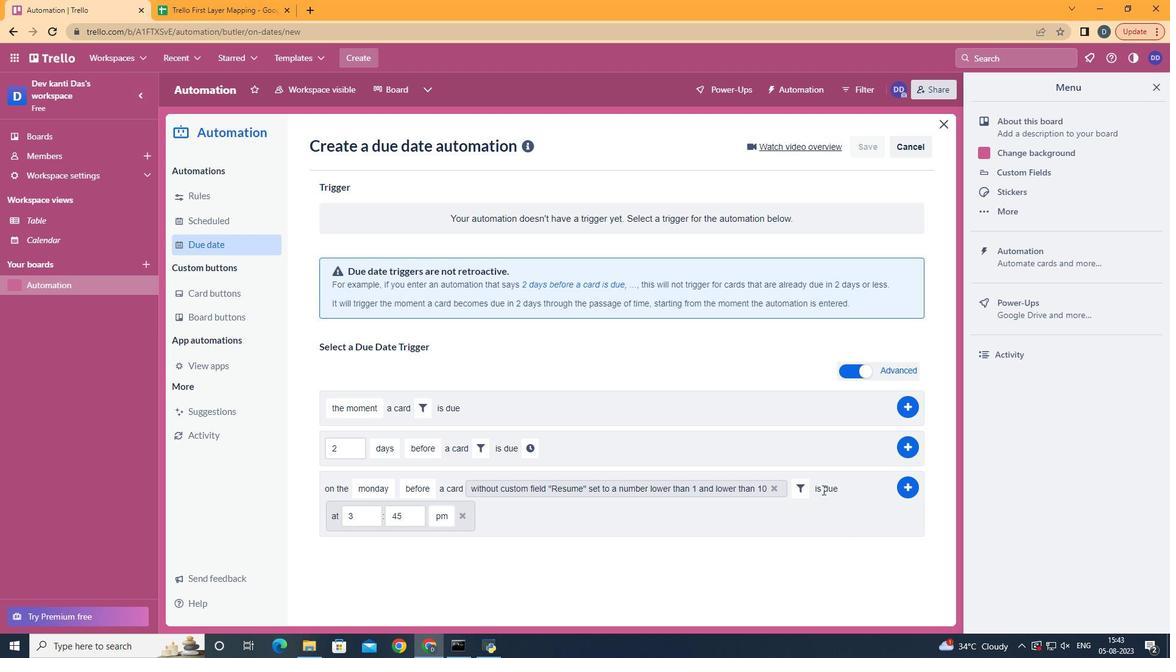 
Action: Mouse pressed left at (841, 490)
Screenshot: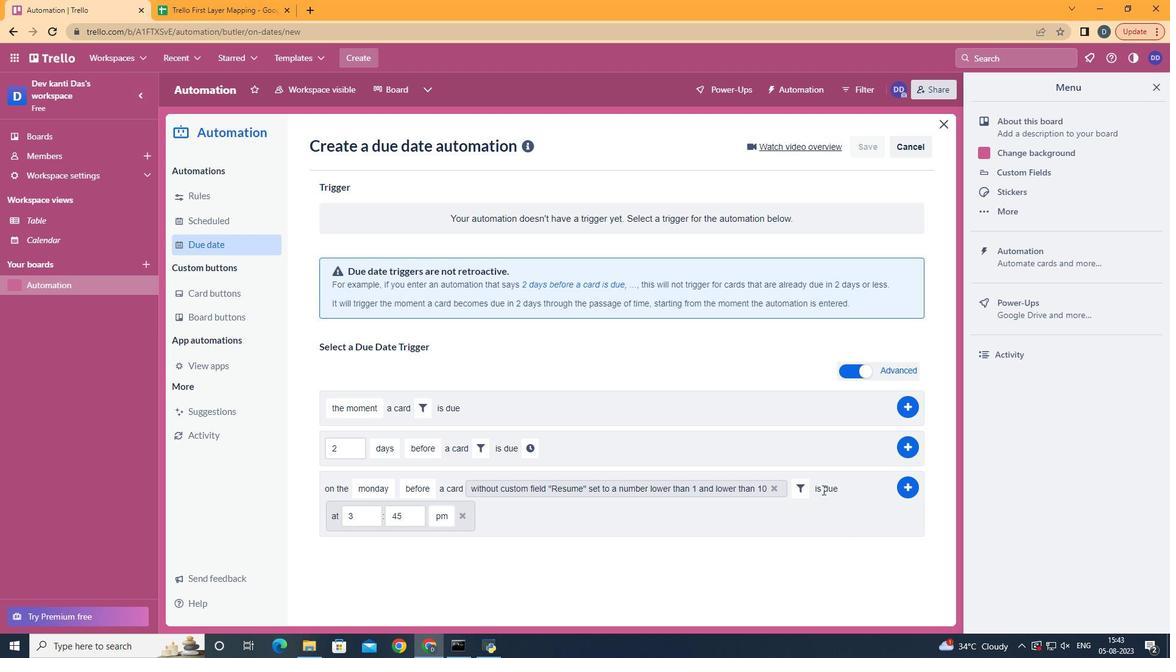
Action: Mouse moved to (360, 510)
Screenshot: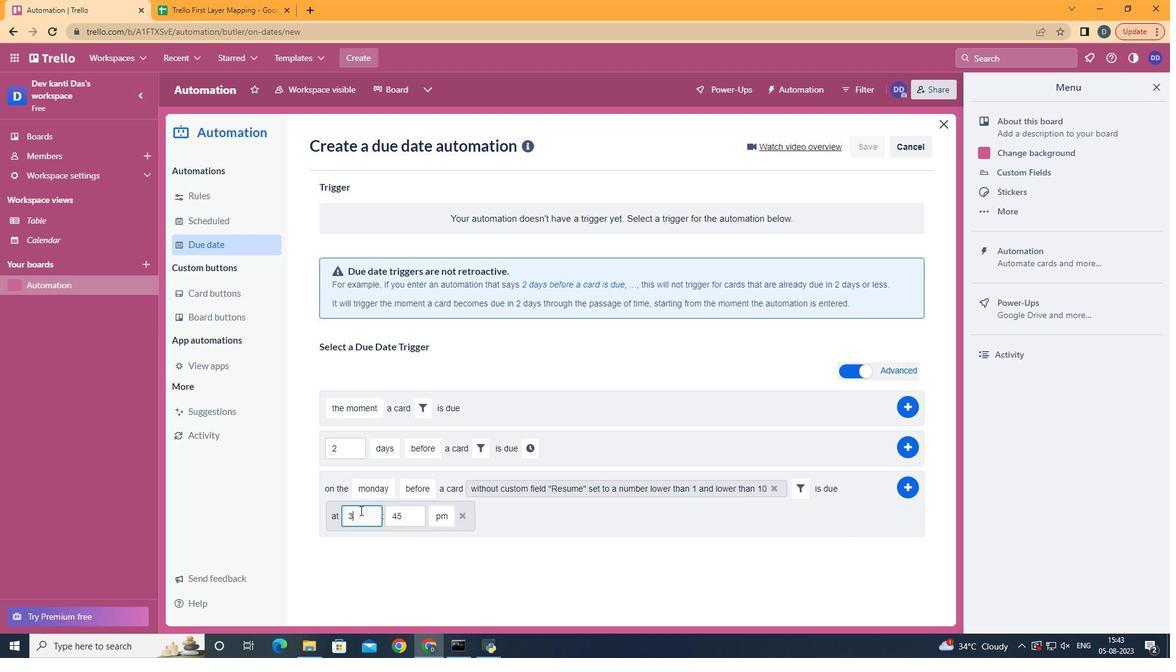 
Action: Mouse pressed left at (360, 510)
Screenshot: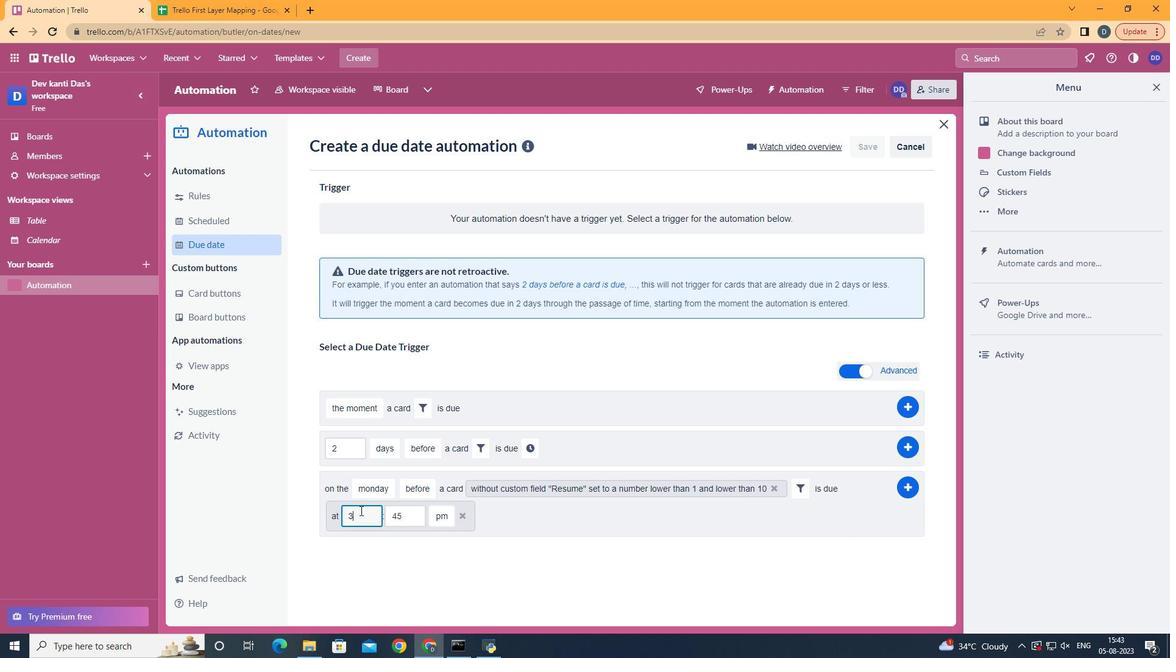 
Action: Key pressed <Key.backspace>11
Screenshot: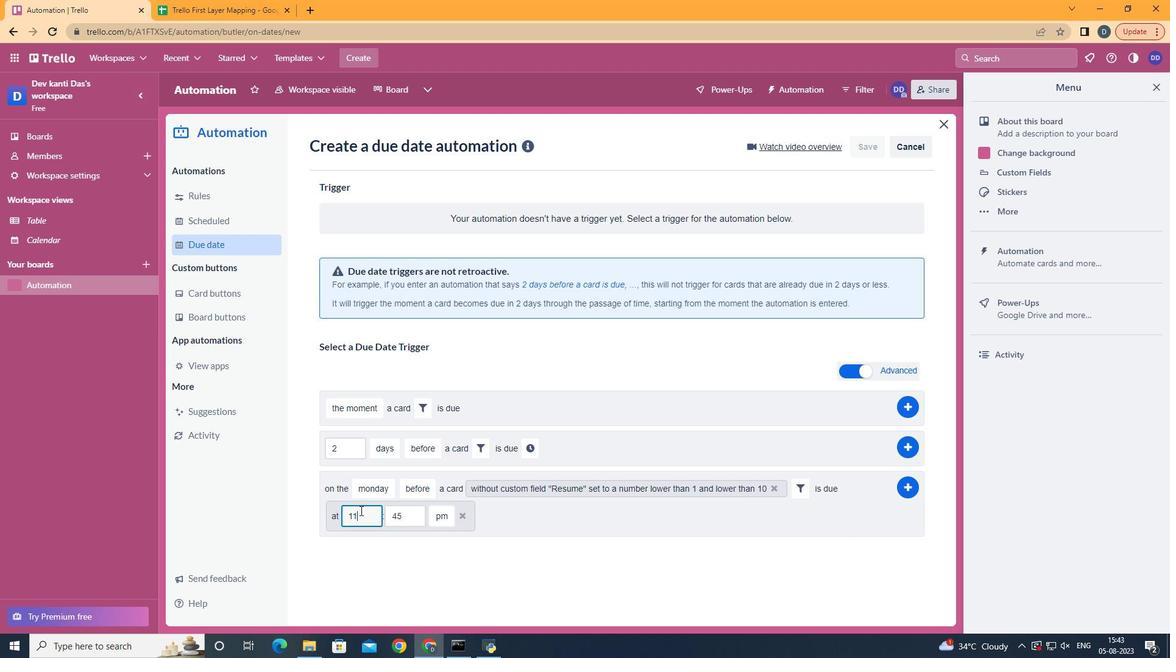 
Action: Mouse moved to (409, 518)
Screenshot: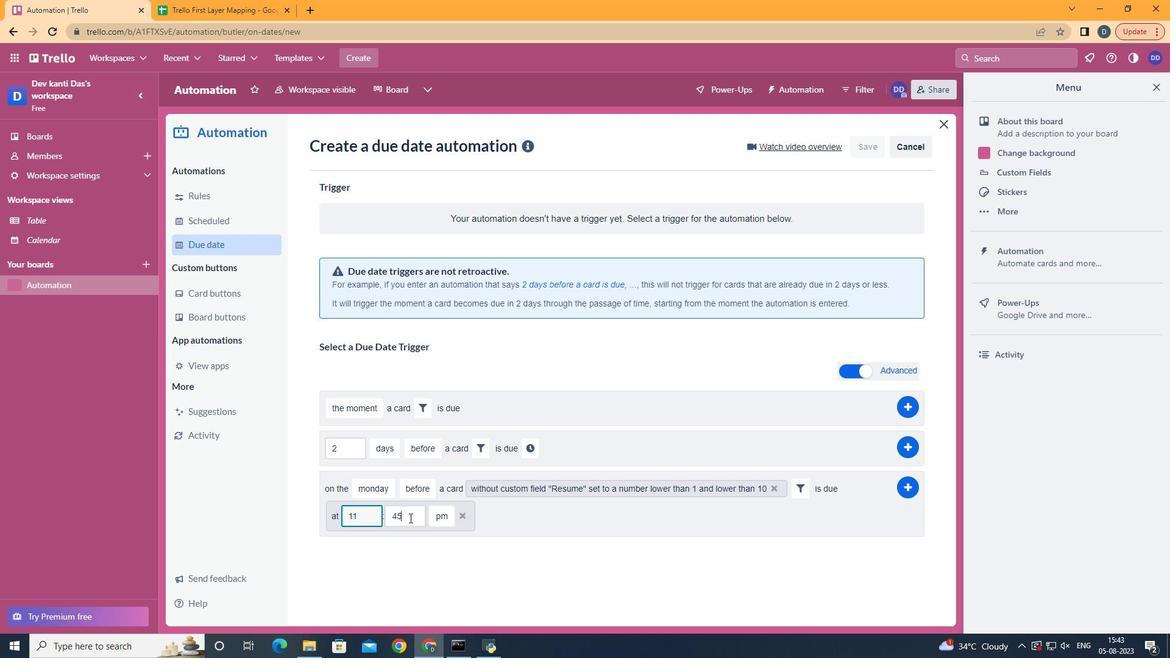 
Action: Mouse pressed left at (409, 518)
Screenshot: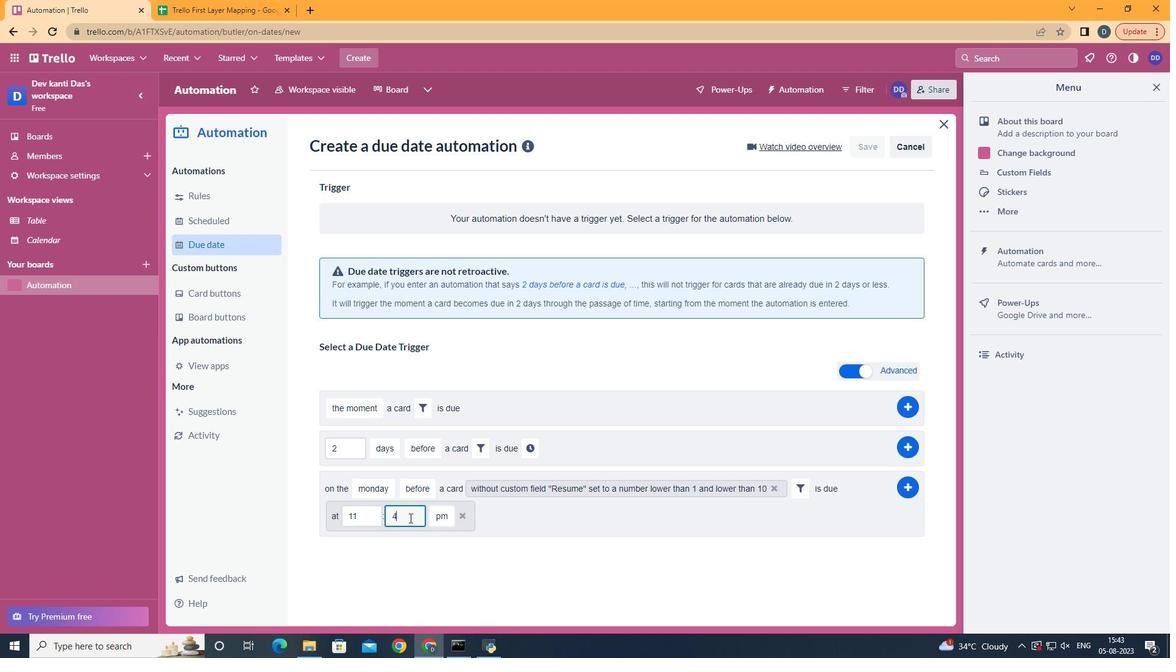 
Action: Key pressed <Key.backspace><Key.backspace>00
Screenshot: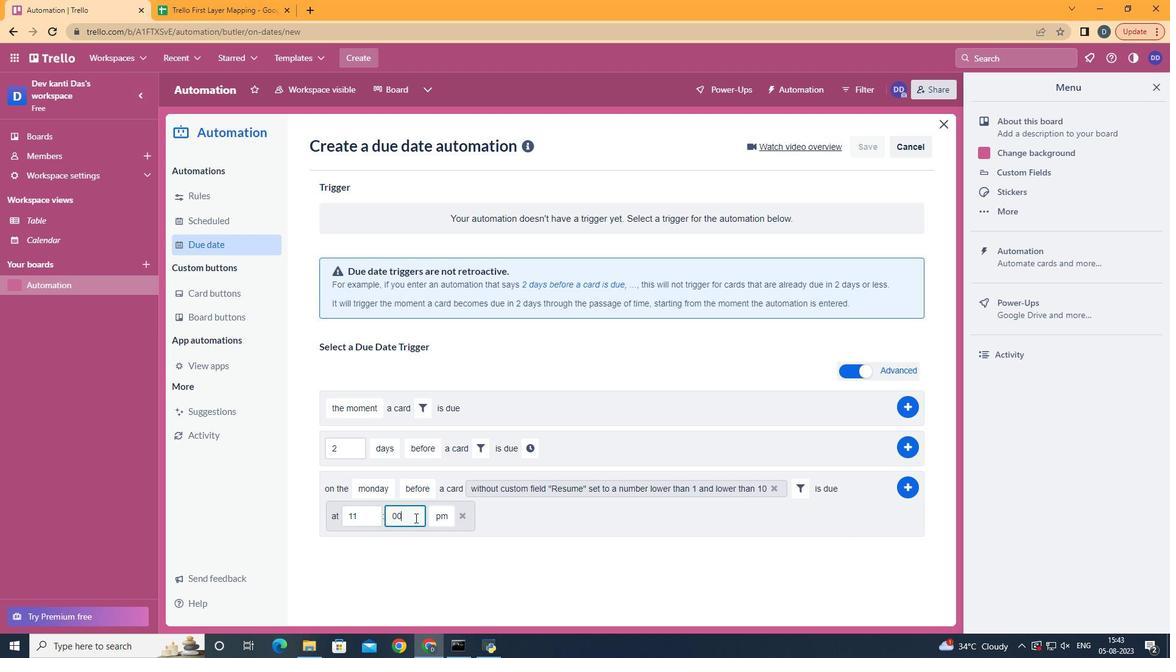 
Action: Mouse moved to (446, 538)
Screenshot: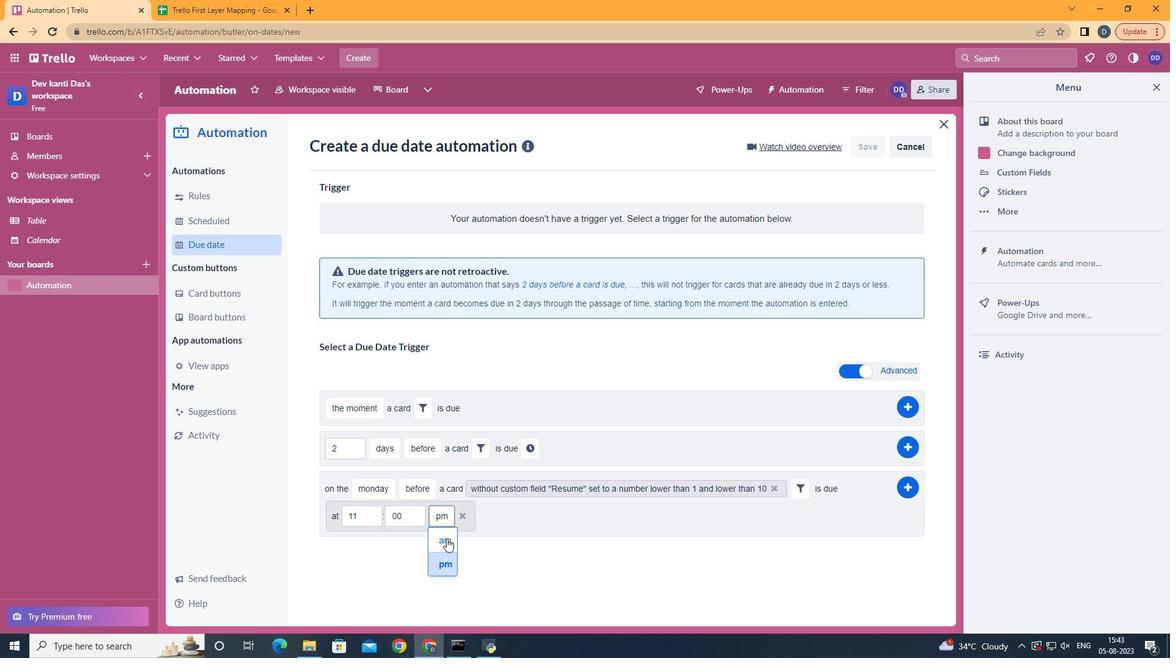 
Action: Mouse pressed left at (446, 538)
Screenshot: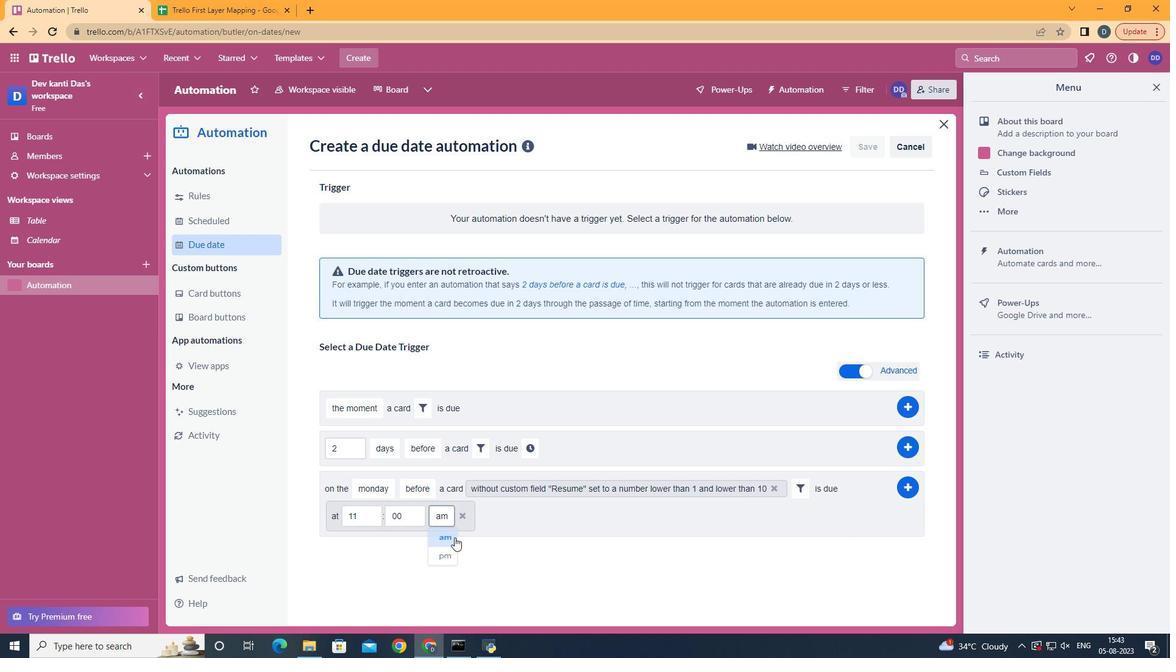 
Action: Mouse moved to (914, 485)
Screenshot: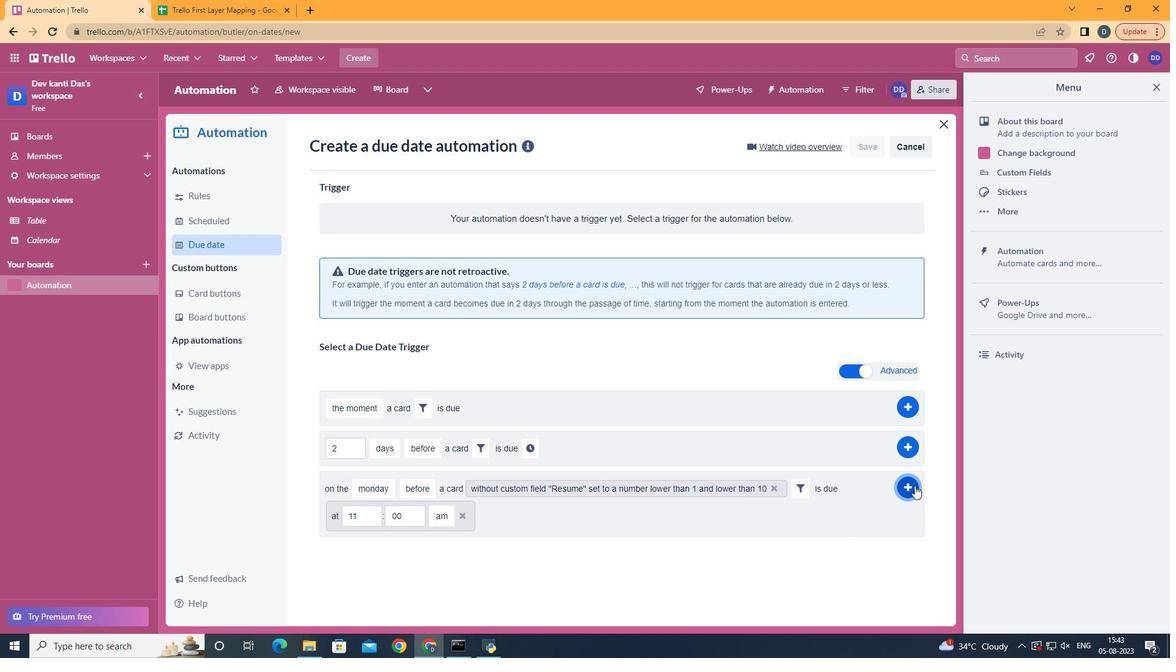 
Action: Mouse pressed left at (914, 485)
Screenshot: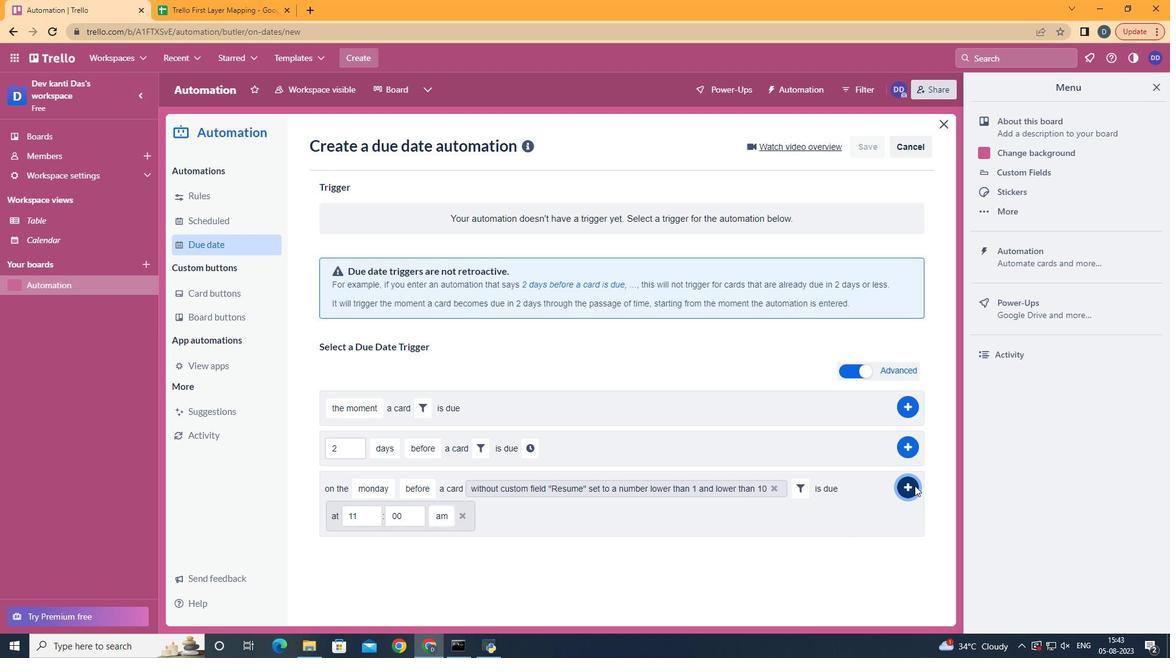 
Action: Mouse moved to (578, 227)
Screenshot: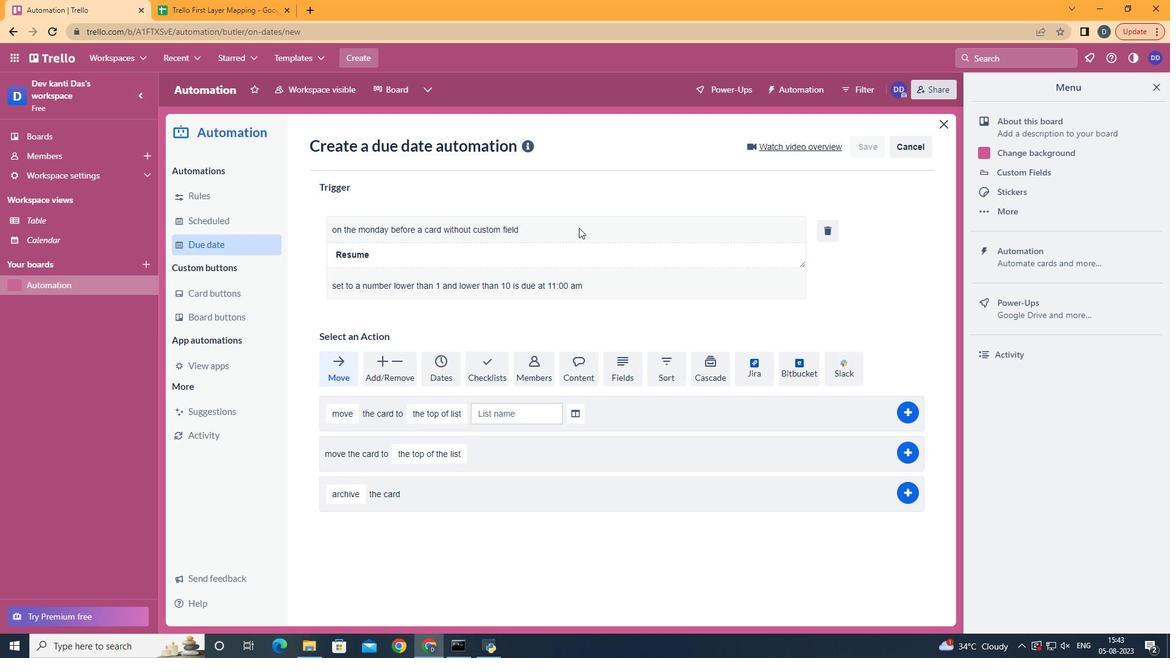 
